 Task: Create new customer invoice with Date Opened: 03-May-23, Select Customer: Gabe's, Terms: Net 15. Make invoice entry for item-1 with Date: 03-May-23, Description: L'Oreal Paris Magic Skin Beautifier BB Cream 814 Medium, Income Account: Income:Sales, Quantity: 1, Unit Price: 10.79, Sales Tax: Y, Sales Tax Included: Y, Tax Table: Sales Tax. Post Invoice with Post Date: 03-May-23, Post to Accounts: Assets:Accounts Receivable. Pay / Process Payment with Transaction Date: 17-May-23, Amount: 10.79, Transfer Account: Checking Account. Go to 'Print Invoice'. Save a pdf copy of the invoice.
Action: Mouse moved to (140, 17)
Screenshot: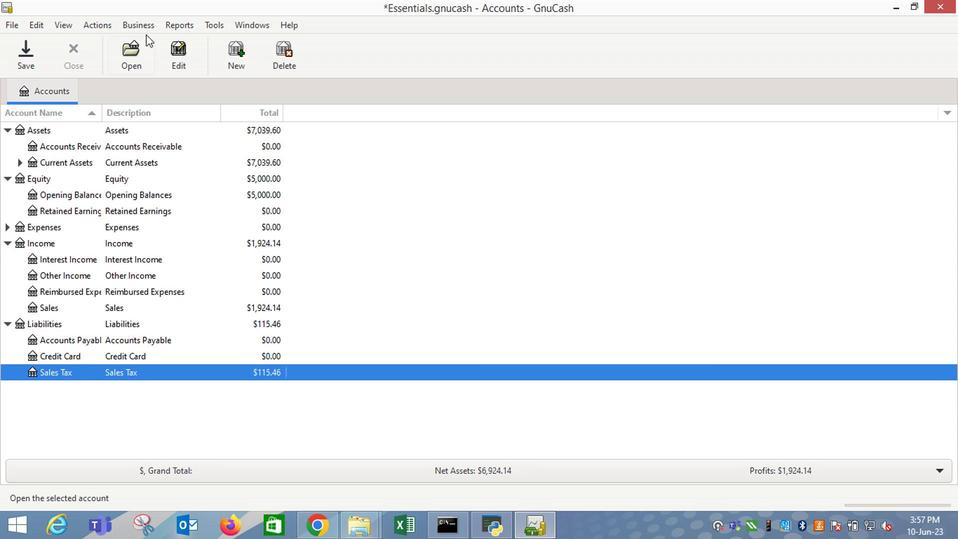 
Action: Mouse pressed left at (140, 17)
Screenshot: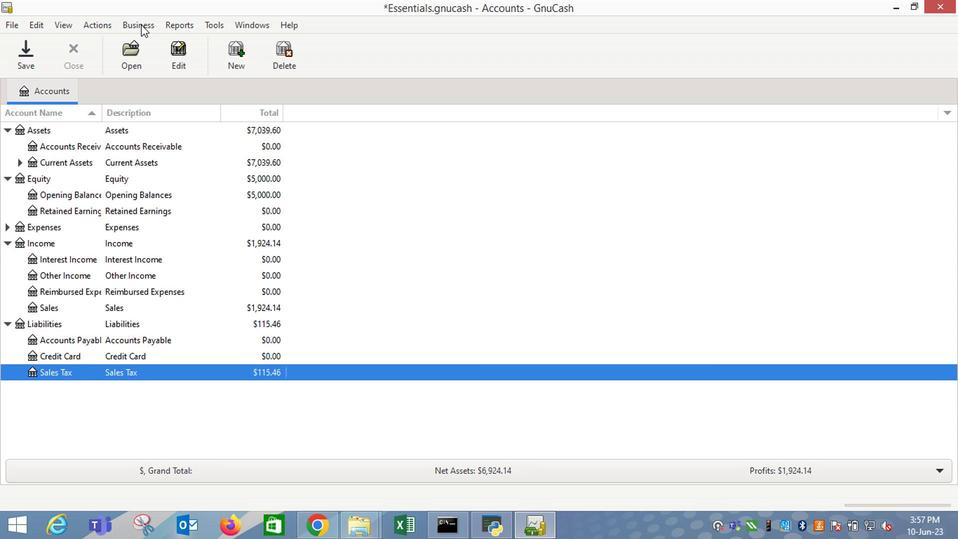 
Action: Mouse moved to (298, 91)
Screenshot: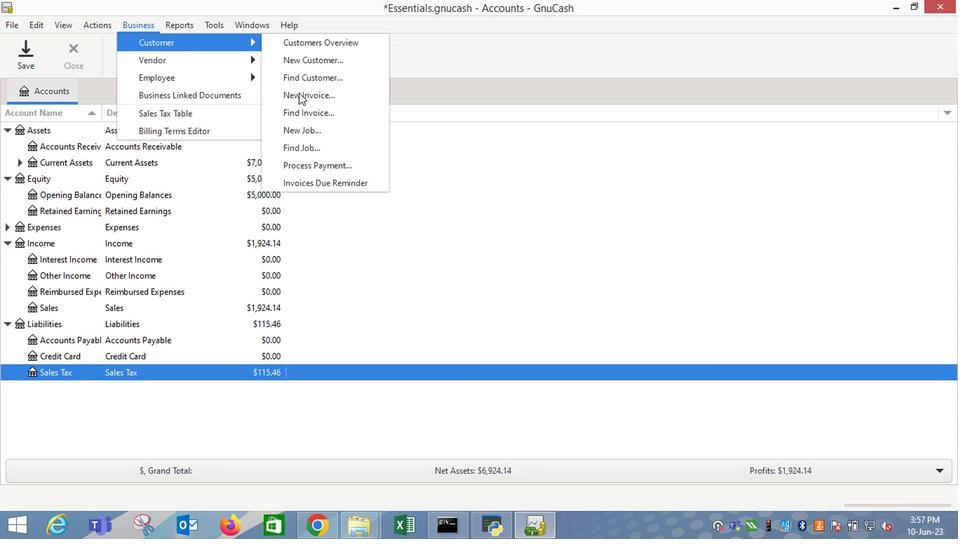 
Action: Mouse pressed left at (298, 91)
Screenshot: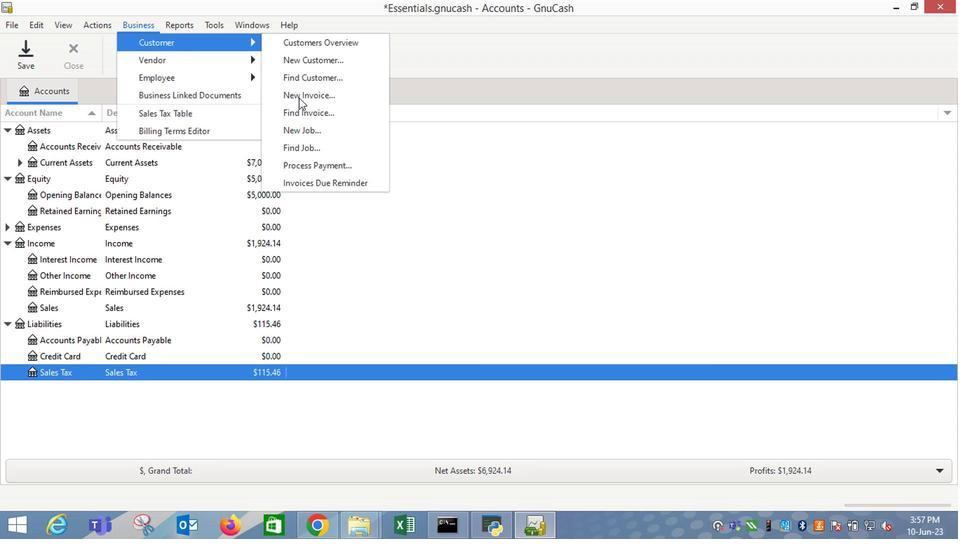 
Action: Mouse moved to (572, 210)
Screenshot: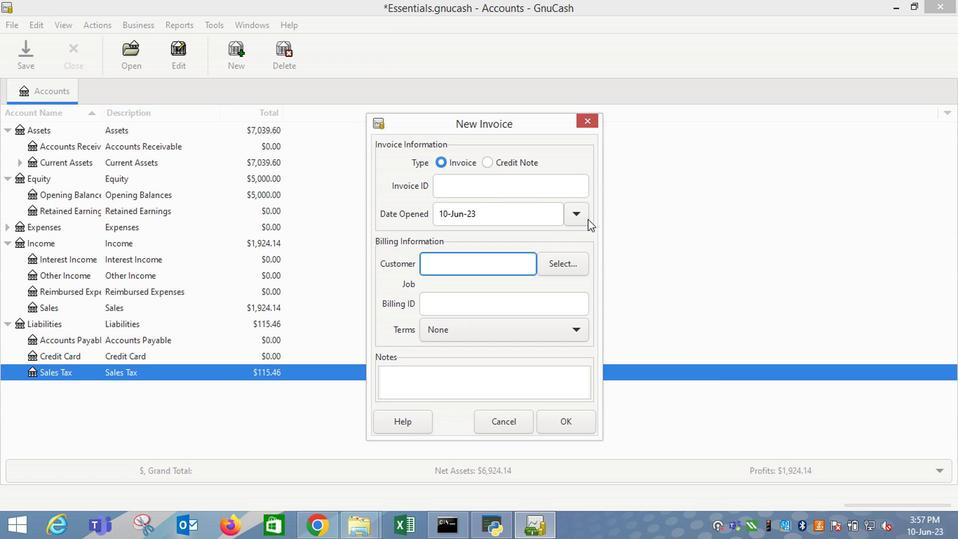 
Action: Mouse pressed left at (572, 210)
Screenshot: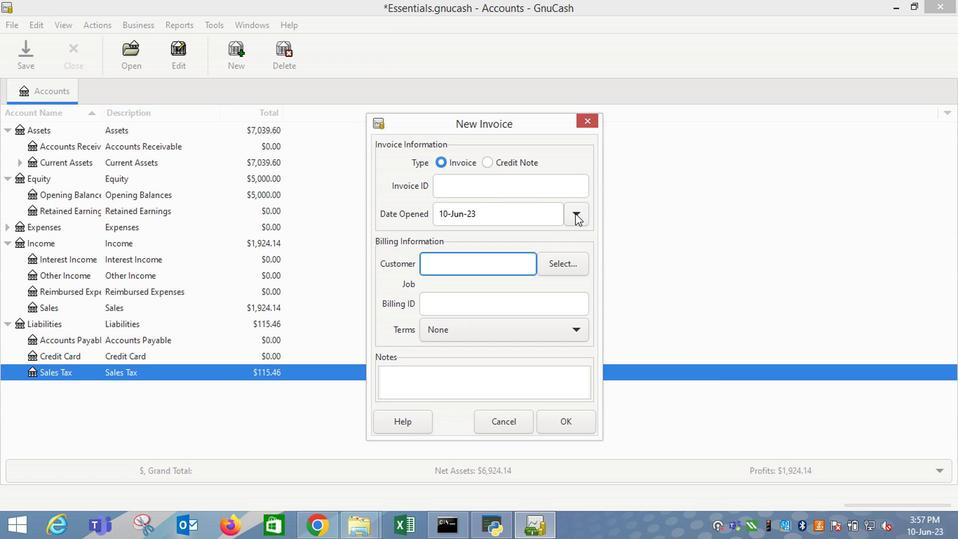 
Action: Mouse moved to (465, 232)
Screenshot: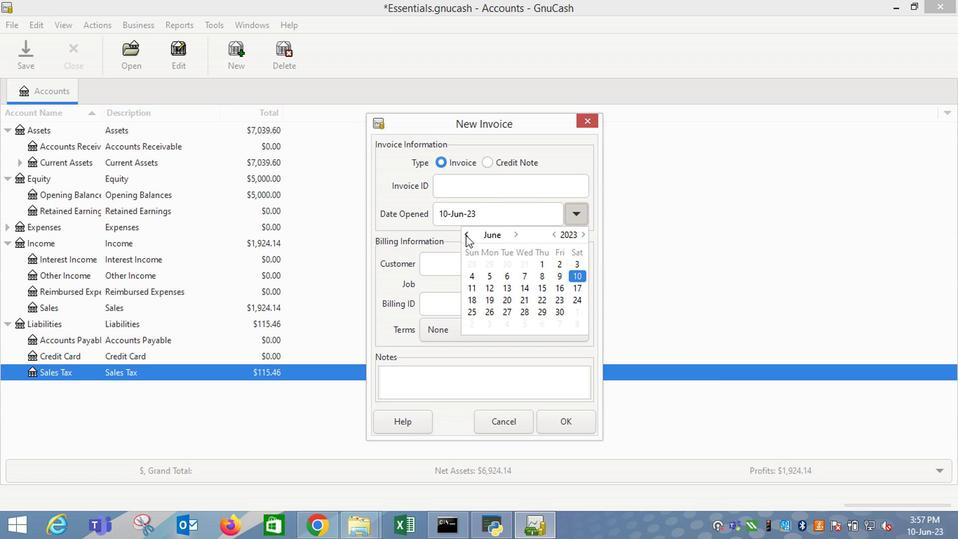 
Action: Mouse pressed left at (465, 232)
Screenshot: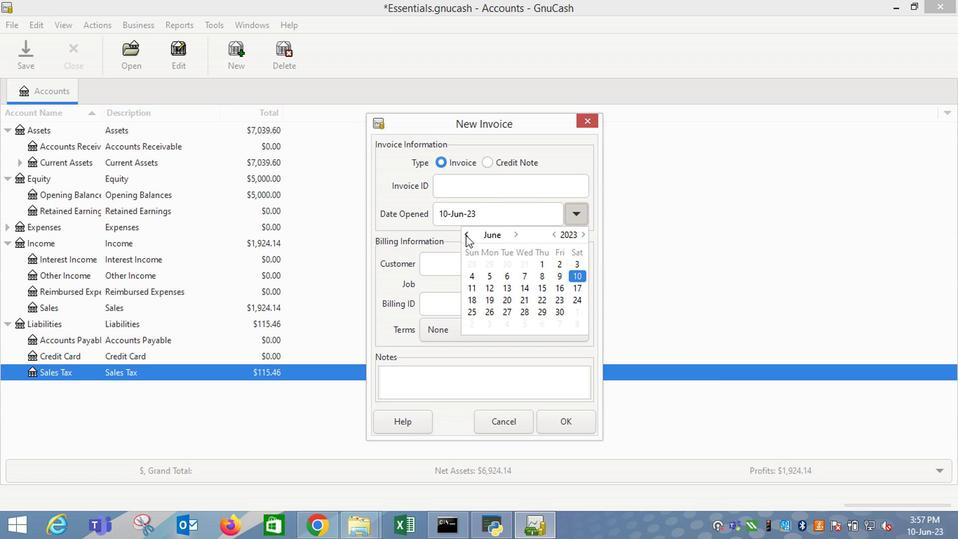 
Action: Mouse moved to (526, 261)
Screenshot: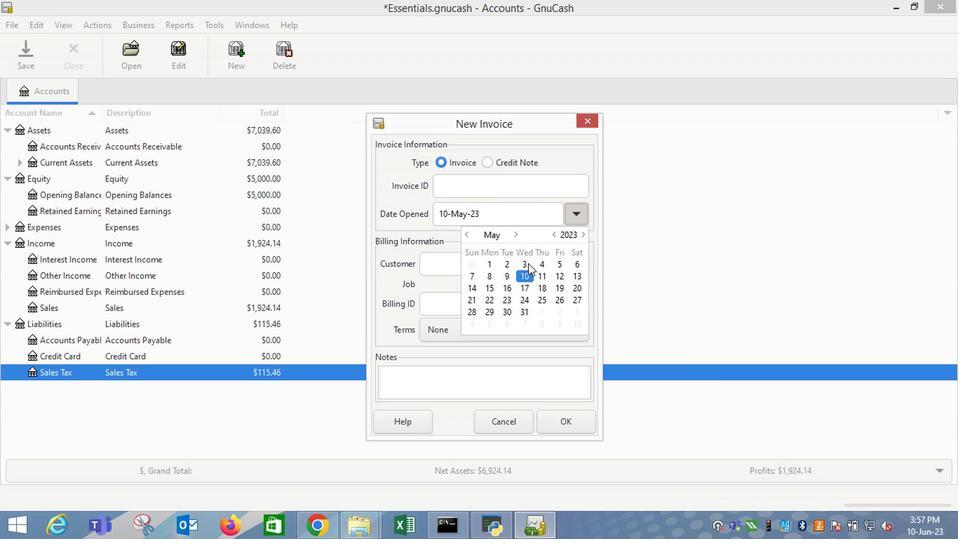 
Action: Mouse pressed left at (526, 261)
Screenshot: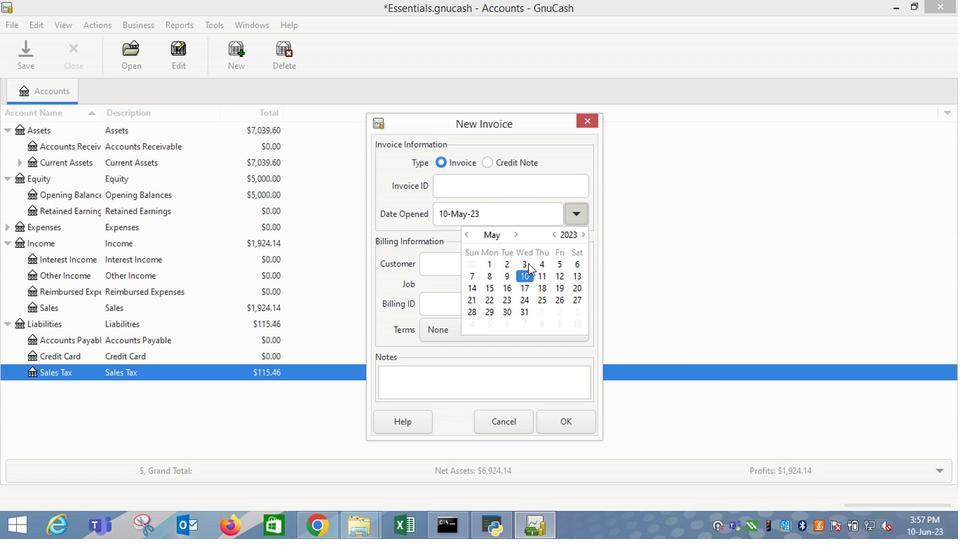 
Action: Mouse moved to (441, 263)
Screenshot: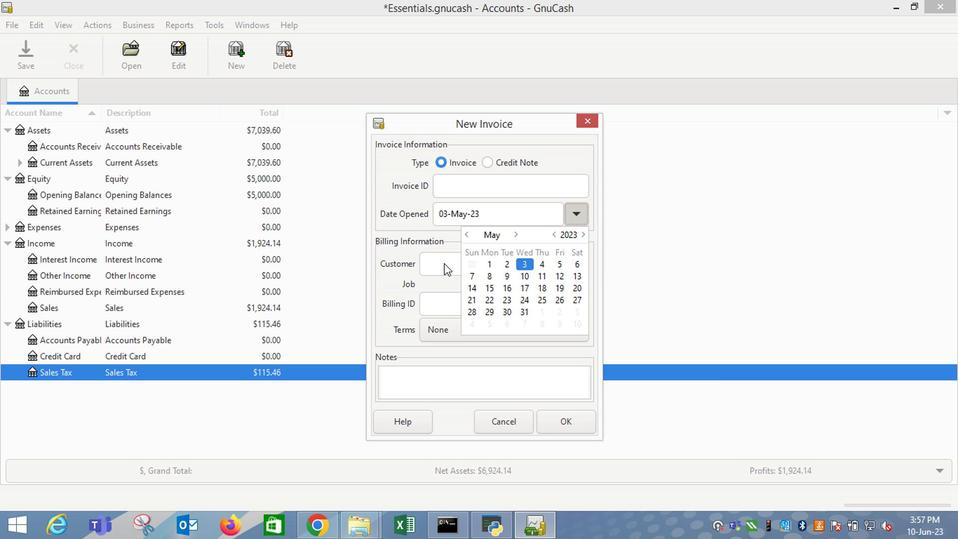 
Action: Mouse pressed left at (441, 263)
Screenshot: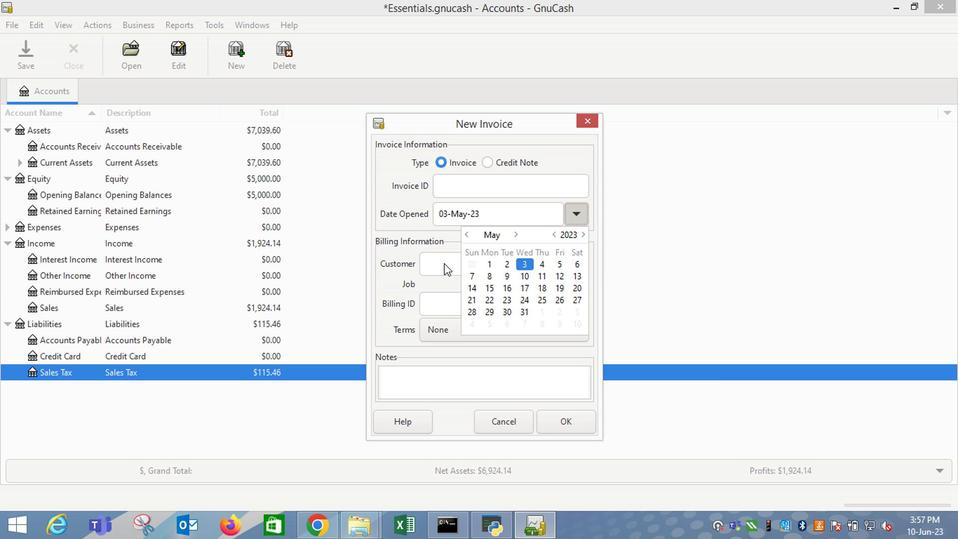 
Action: Mouse pressed left at (441, 263)
Screenshot: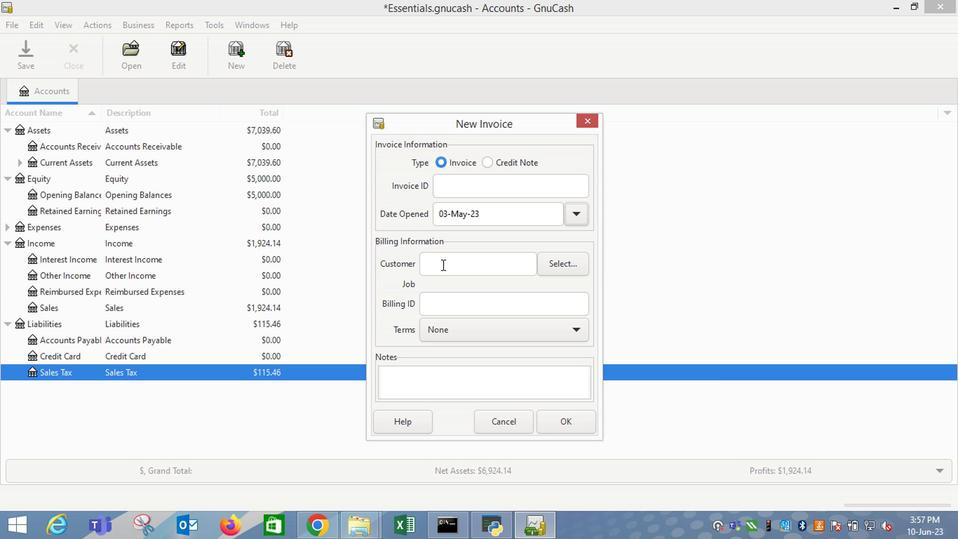 
Action: Key pressed <Key.shift_r>Gab
Screenshot: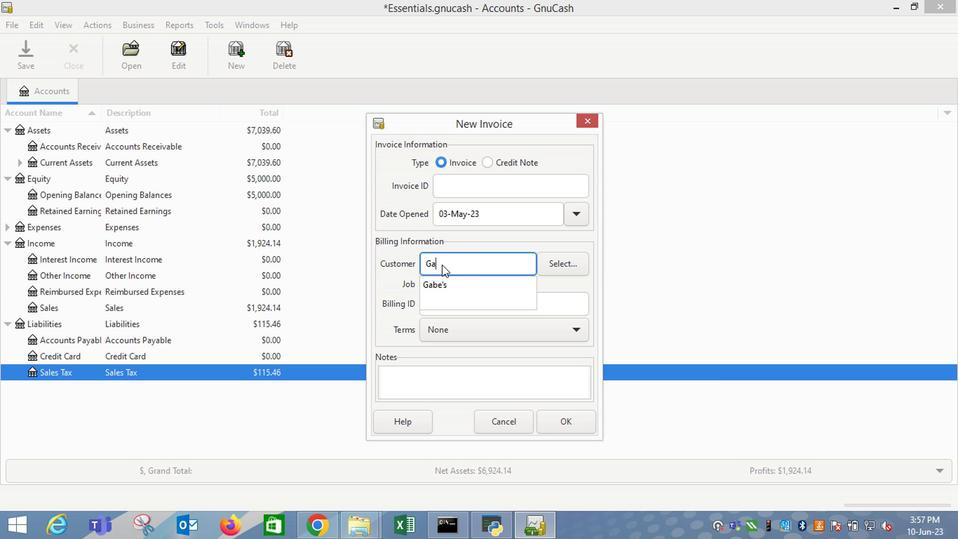 
Action: Mouse moved to (446, 290)
Screenshot: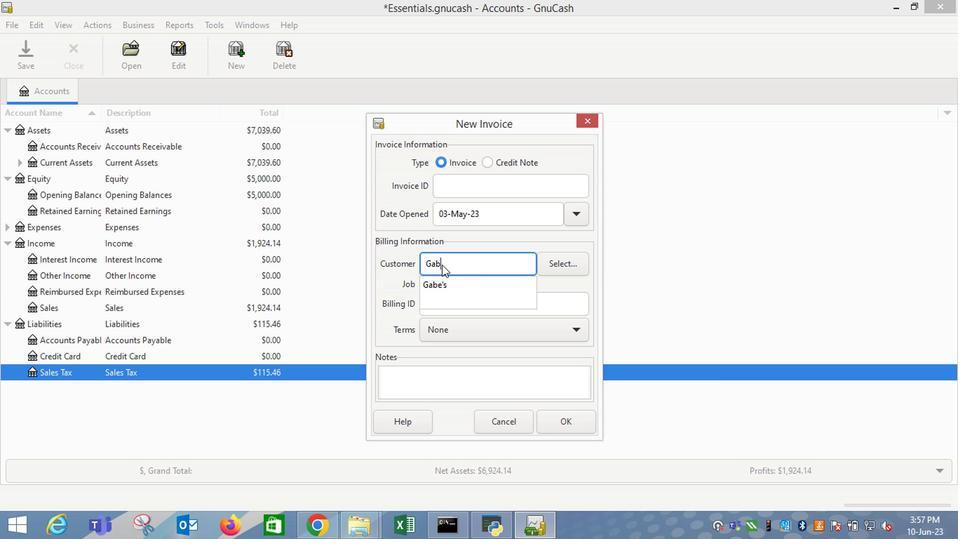 
Action: Mouse pressed left at (446, 290)
Screenshot: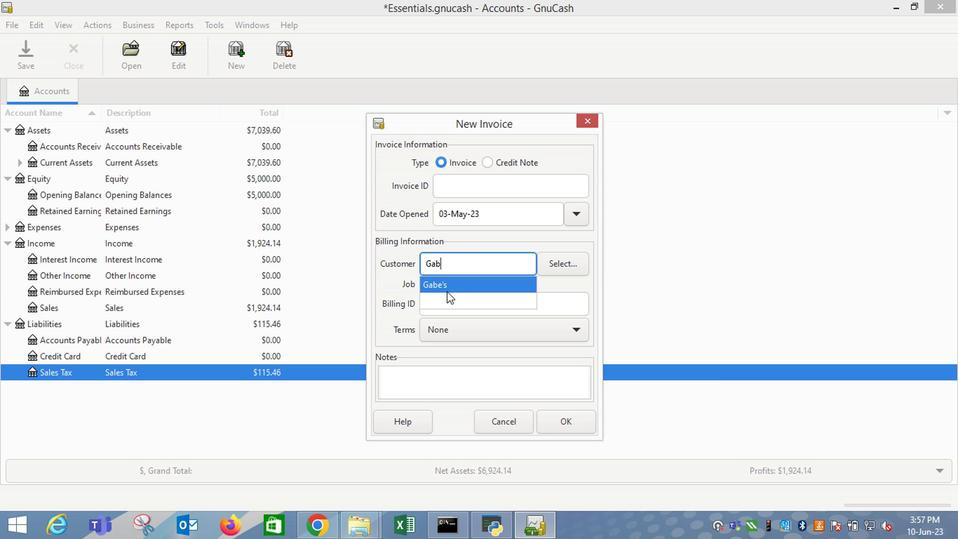 
Action: Mouse moved to (451, 334)
Screenshot: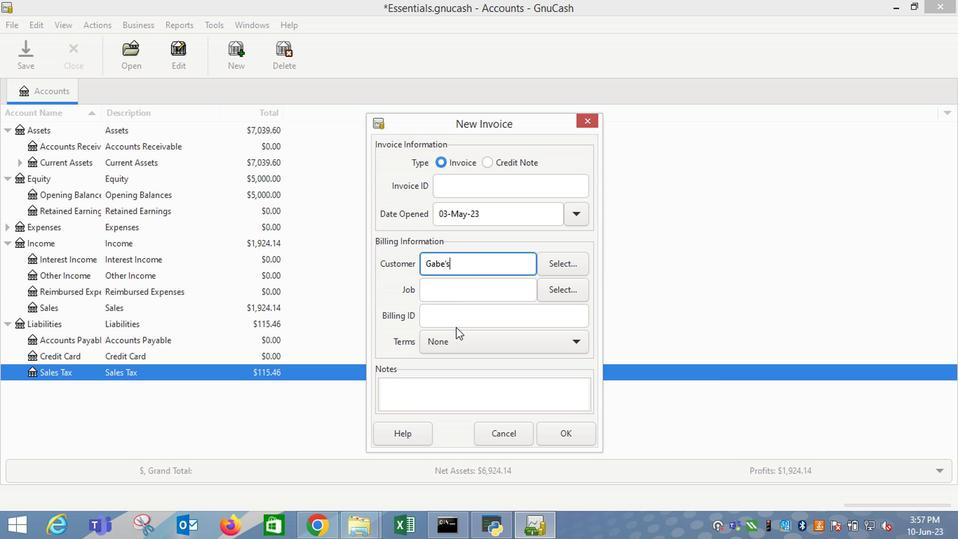 
Action: Mouse pressed left at (451, 334)
Screenshot: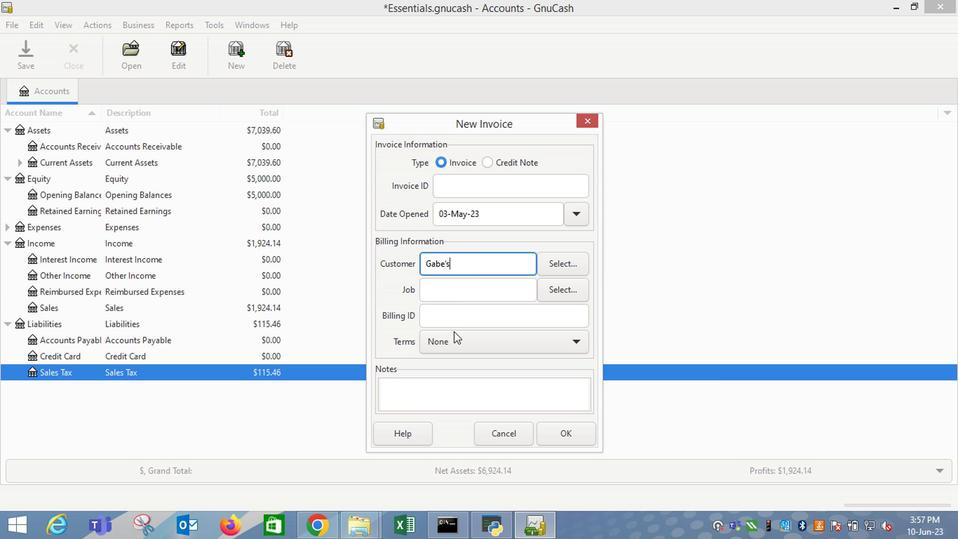 
Action: Mouse moved to (453, 369)
Screenshot: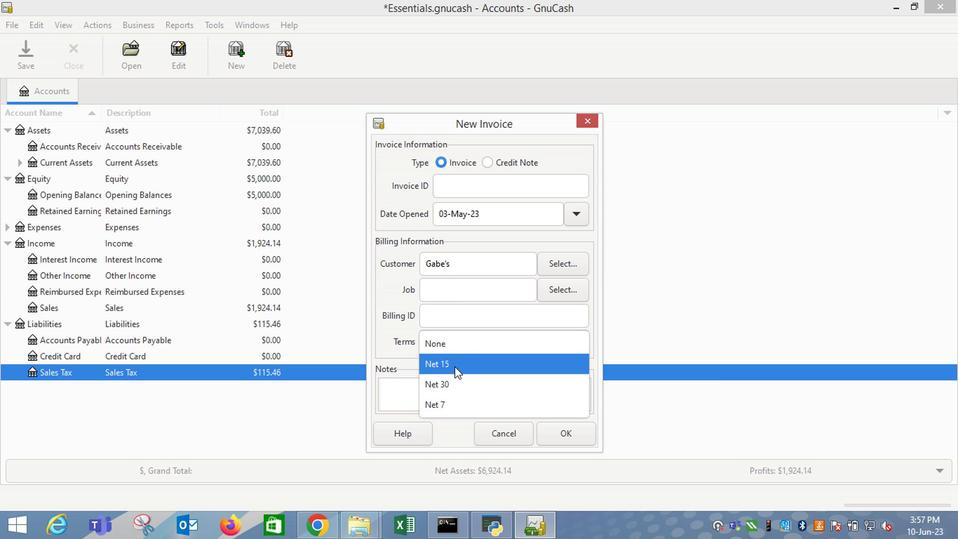 
Action: Mouse pressed left at (453, 369)
Screenshot: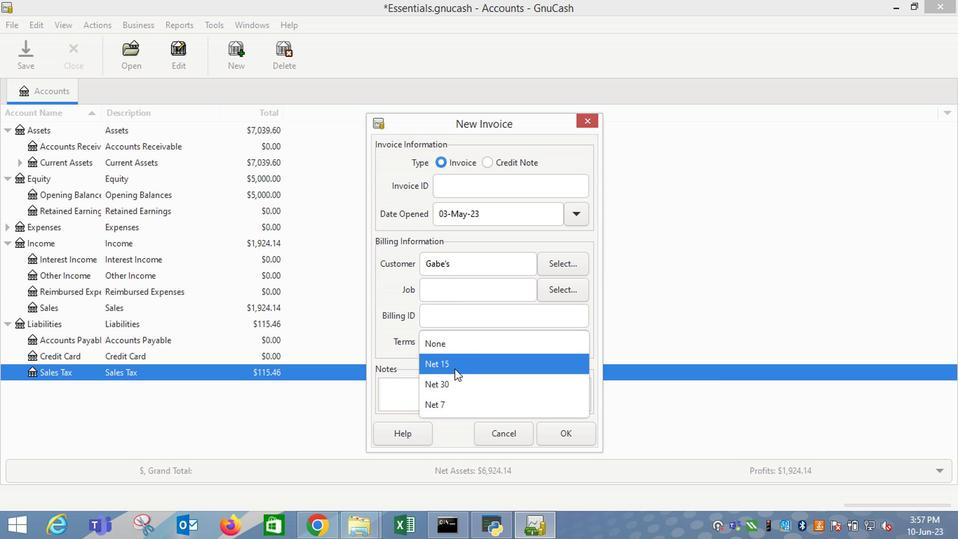 
Action: Mouse moved to (574, 441)
Screenshot: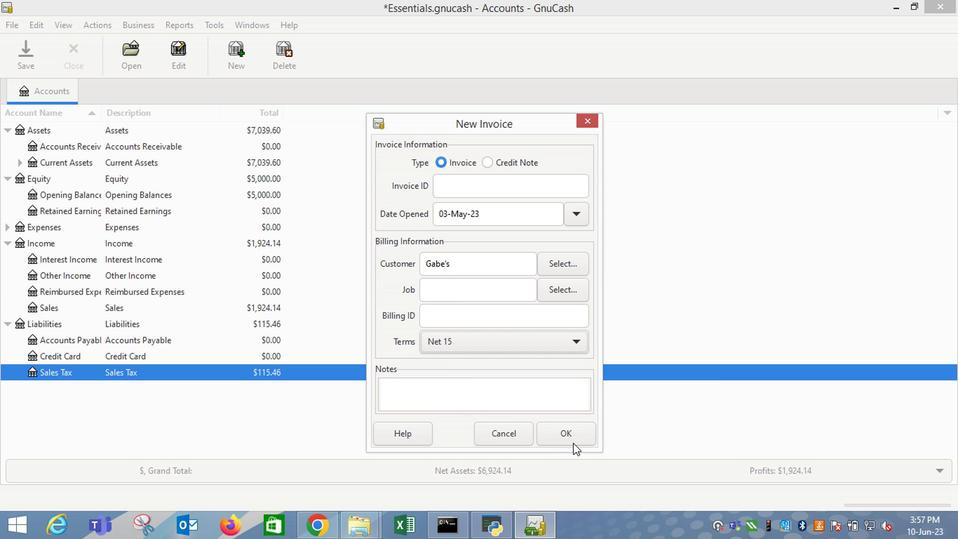 
Action: Mouse pressed left at (574, 441)
Screenshot: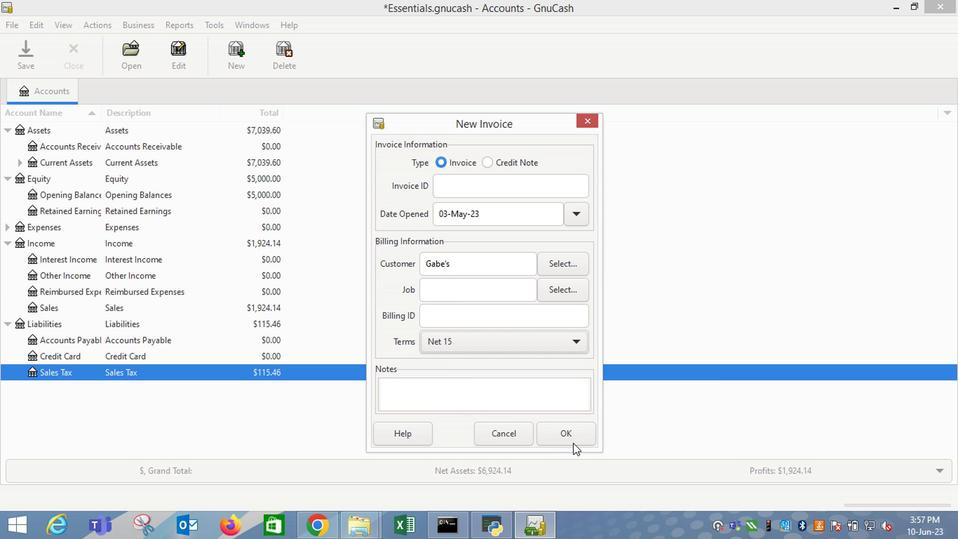
Action: Mouse moved to (66, 267)
Screenshot: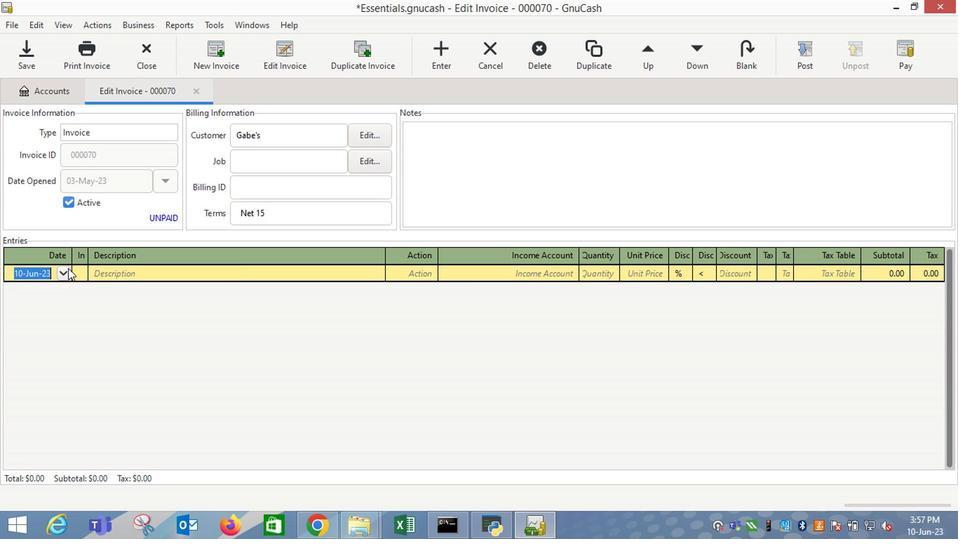 
Action: Mouse pressed left at (66, 267)
Screenshot: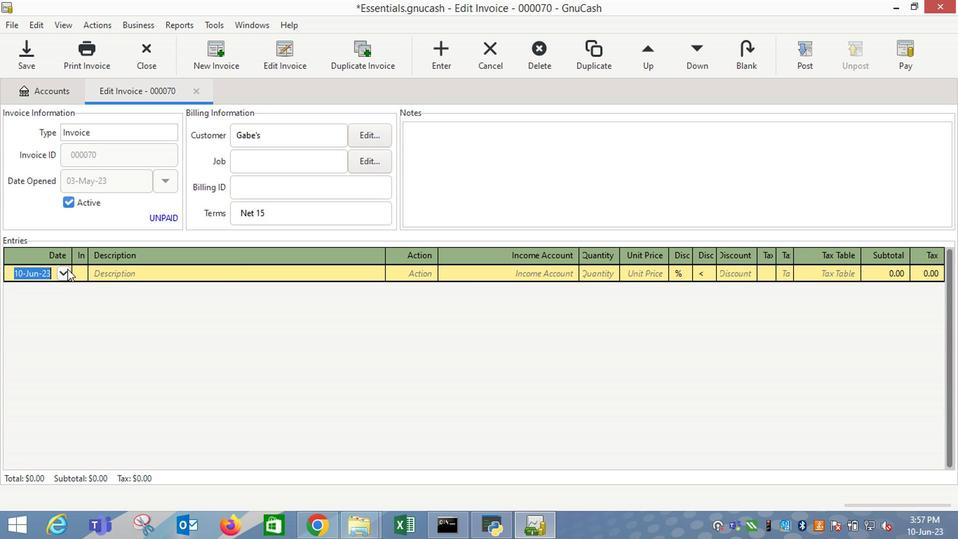 
Action: Mouse moved to (8, 290)
Screenshot: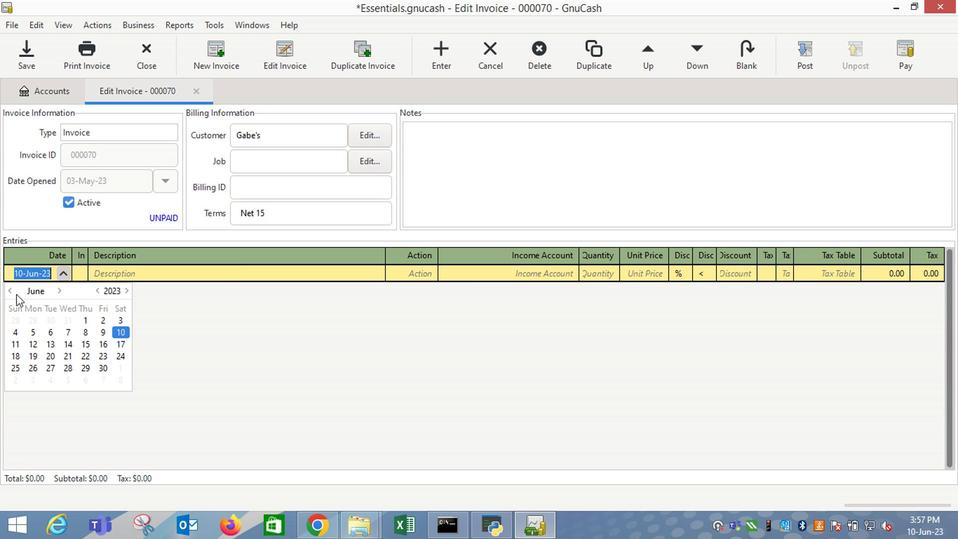 
Action: Mouse pressed left at (8, 290)
Screenshot: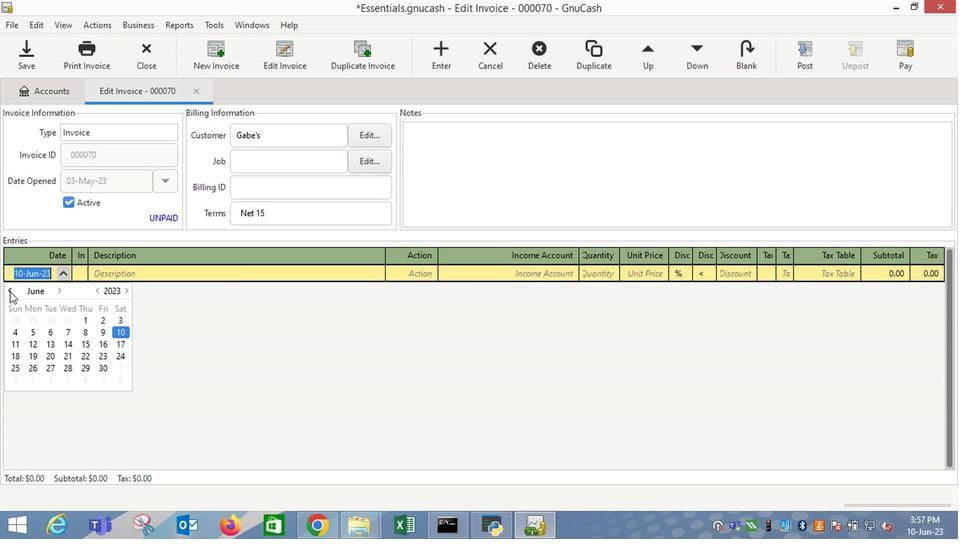 
Action: Mouse moved to (63, 317)
Screenshot: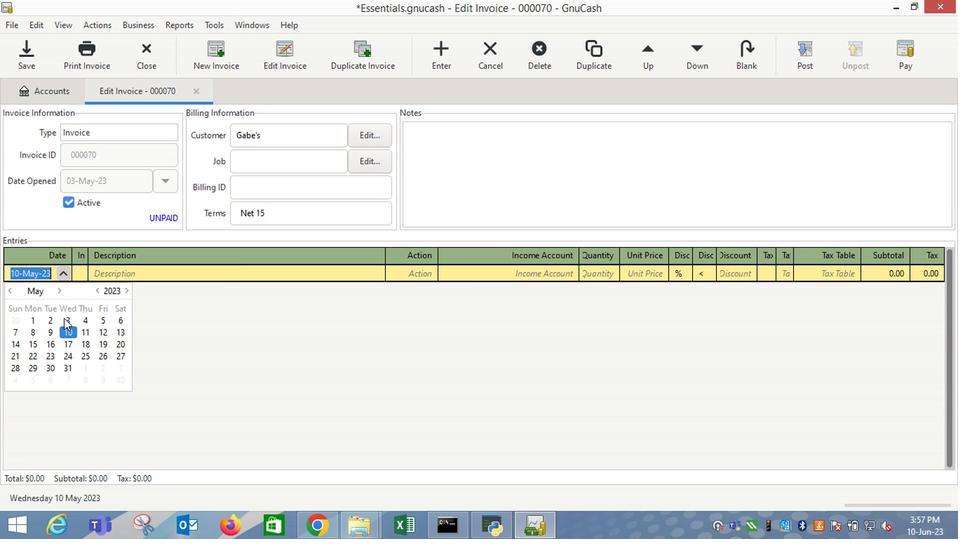 
Action: Mouse pressed left at (63, 317)
Screenshot: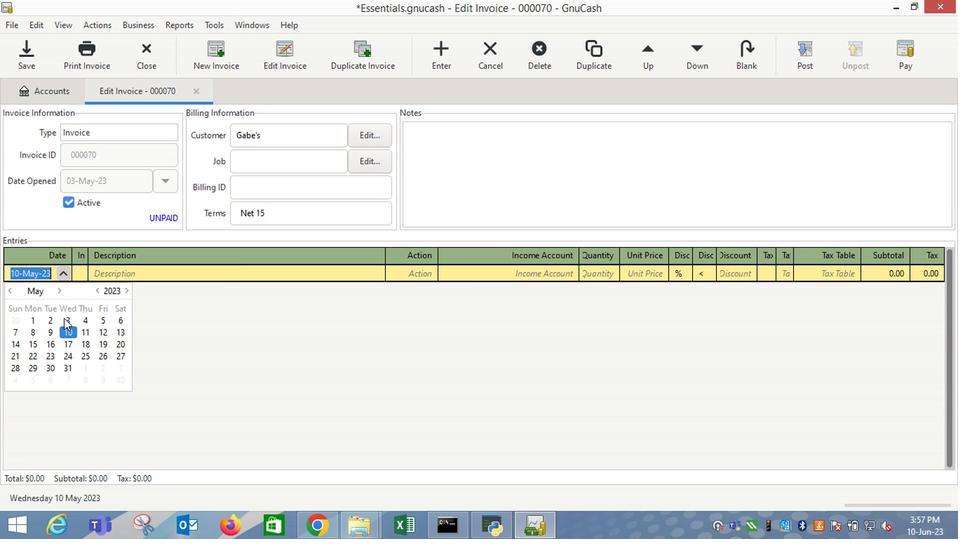 
Action: Key pressed <Key.tab><Key.shift_r>L'<Key.shift_r><Key.shift_r><Key.shift_r><Key.shift_r><Key.shift_r><Key.shift_r><Key.shift_r><Key.shift_r><Key.shift_r><Key.shift_r><Key.shift_r><Key.shift_r><Key.shift_r><Key.shift_r><Key.shift_r>Oreal<Key.space><Key.shift_r>PAris<Key.space><Key.shift_r>Magic<Key.space><Key.shift_r>Skin<Key.space><Key.shift_r>Beautifier<Key.space><Key.shift_r>BB<Key.space><Key.shift_r>Cream<Key.space>84<Key.backspace>14<Key.space><Key.shift_r>Medium<Key.tab><Key.tab>i<Key.down><Key.down><Key.down><Key.tab>1<Key.tab>10.79<Key.tab>
Screenshot: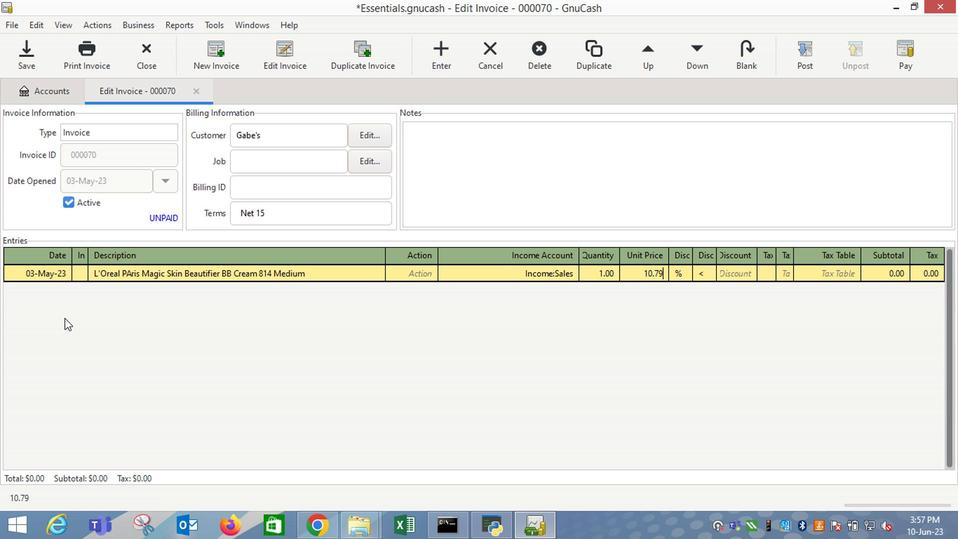 
Action: Mouse moved to (763, 274)
Screenshot: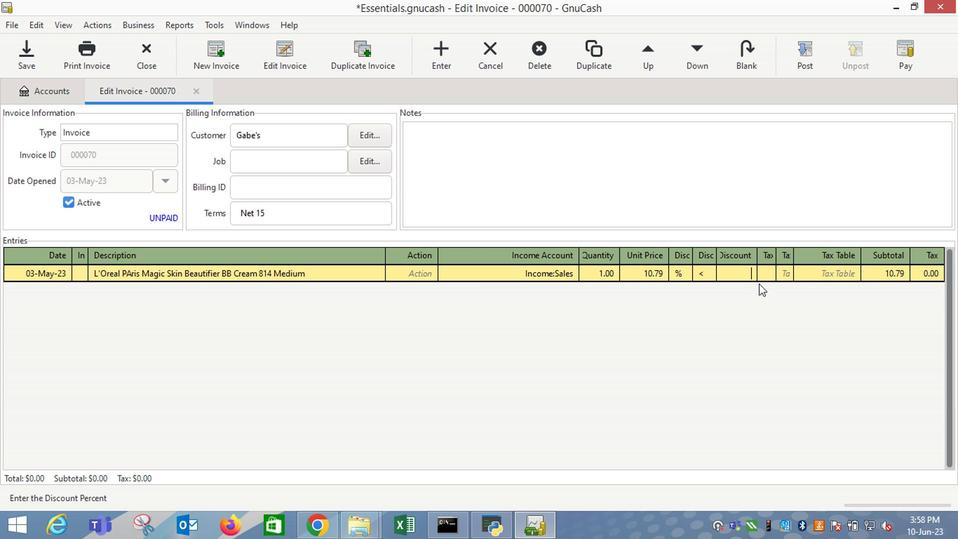 
Action: Mouse pressed left at (763, 274)
Screenshot: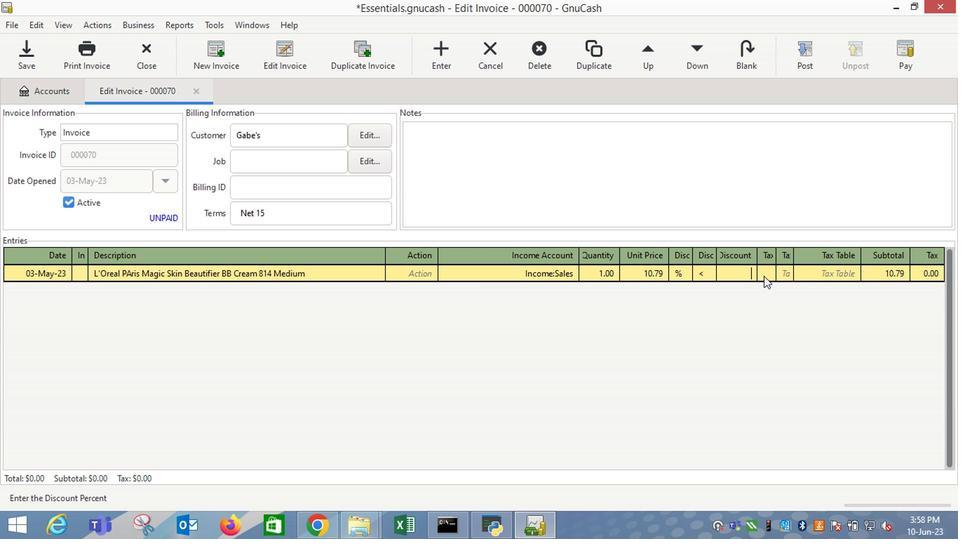 
Action: Mouse moved to (780, 273)
Screenshot: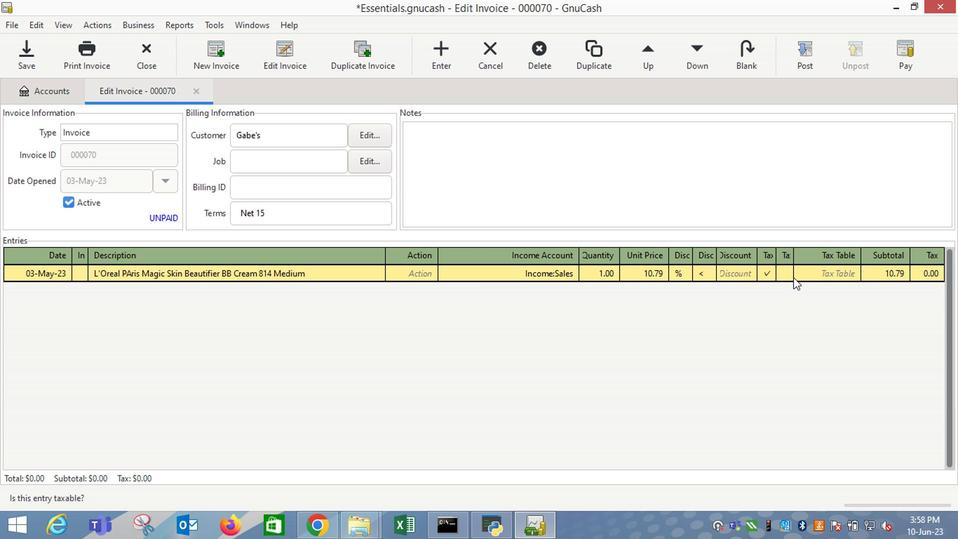 
Action: Mouse pressed left at (780, 273)
Screenshot: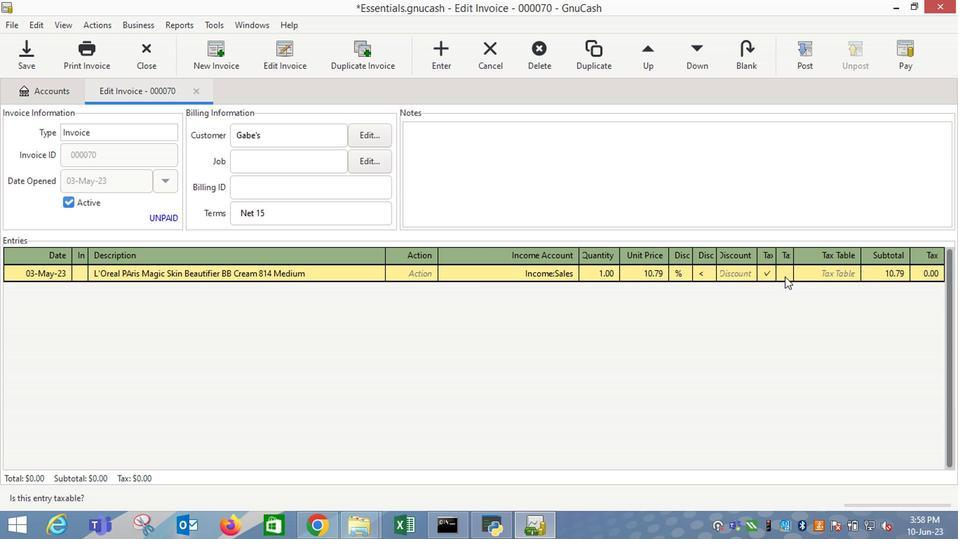 
Action: Mouse moved to (810, 266)
Screenshot: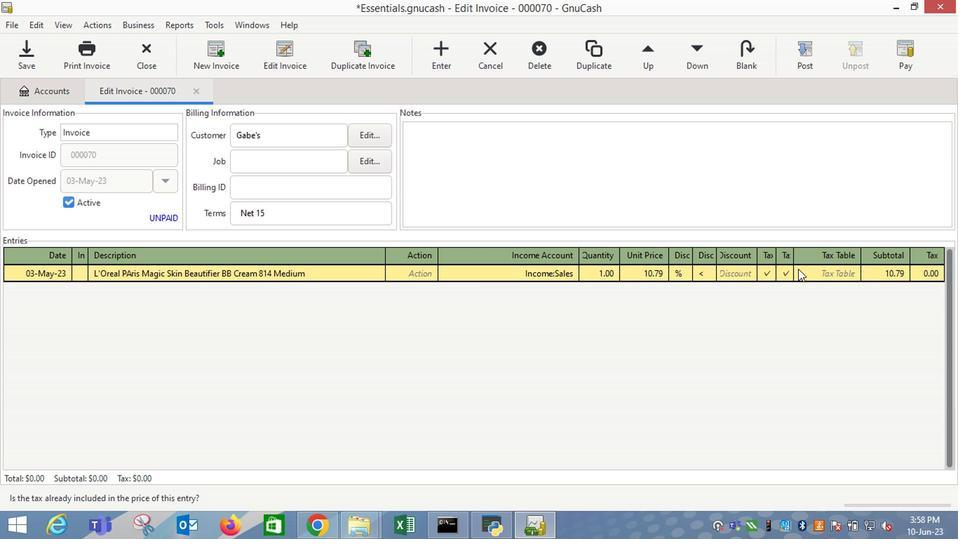 
Action: Mouse pressed left at (810, 266)
Screenshot: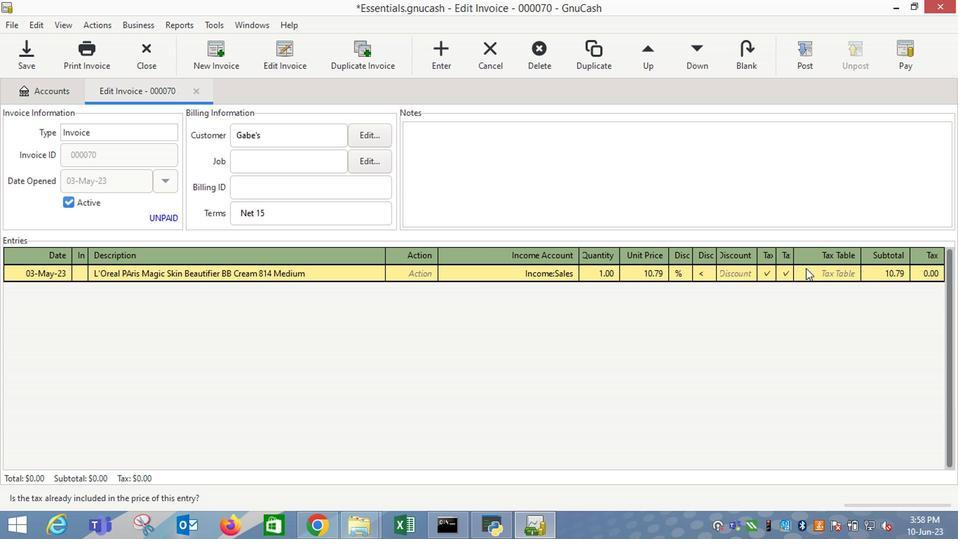 
Action: Mouse moved to (851, 271)
Screenshot: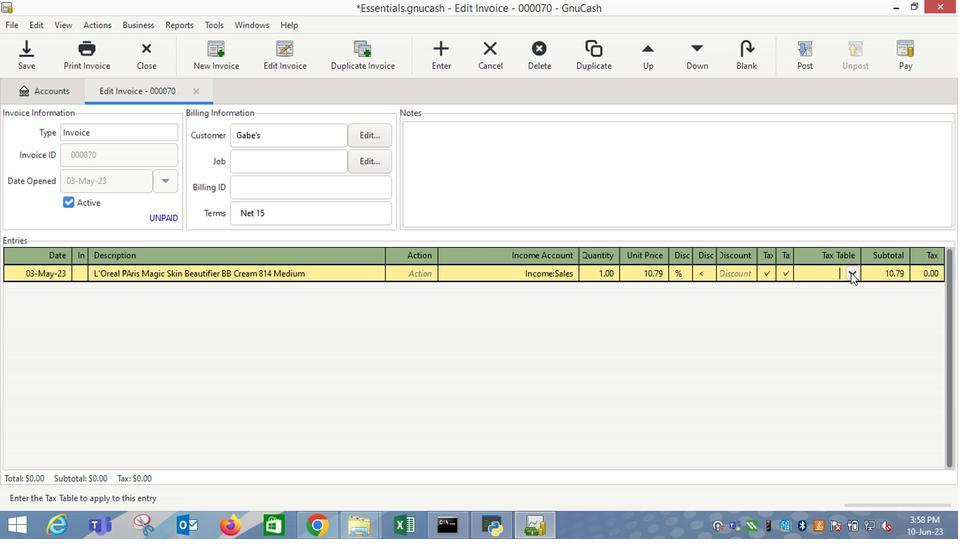
Action: Mouse pressed left at (851, 271)
Screenshot: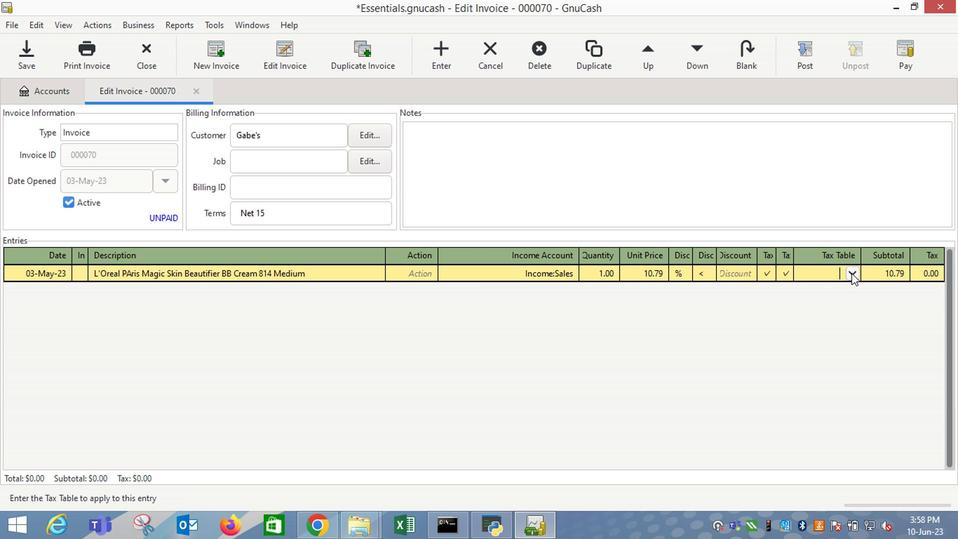 
Action: Mouse moved to (821, 287)
Screenshot: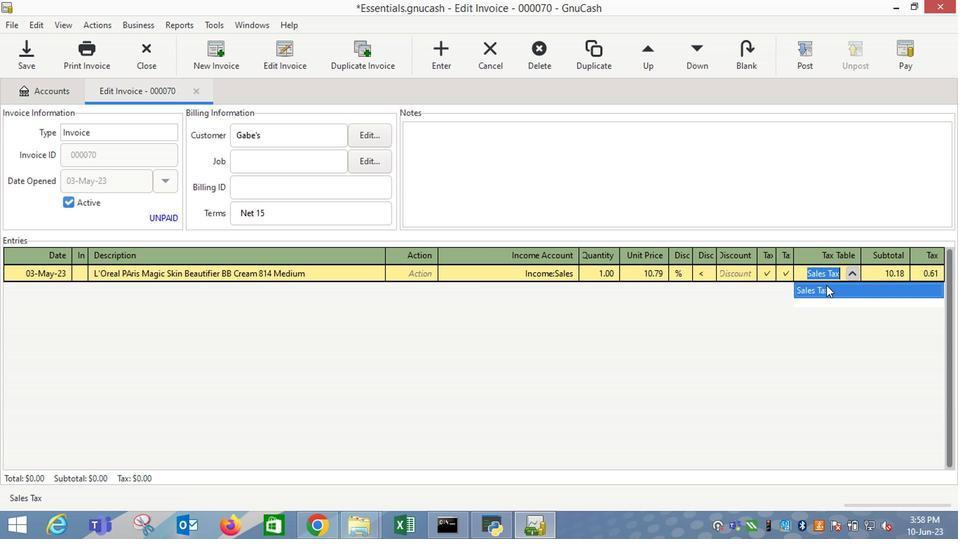 
Action: Mouse pressed left at (821, 287)
Screenshot: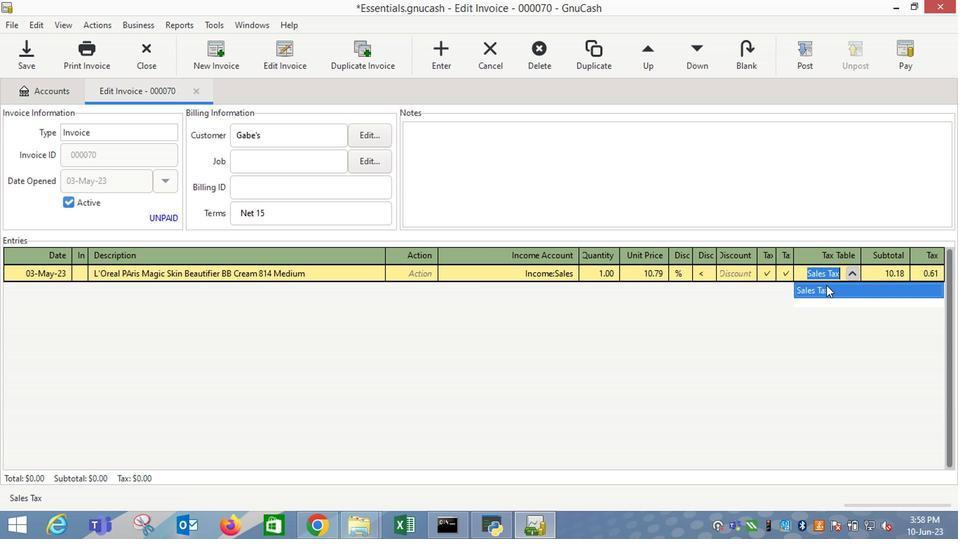 
Action: Mouse moved to (819, 288)
Screenshot: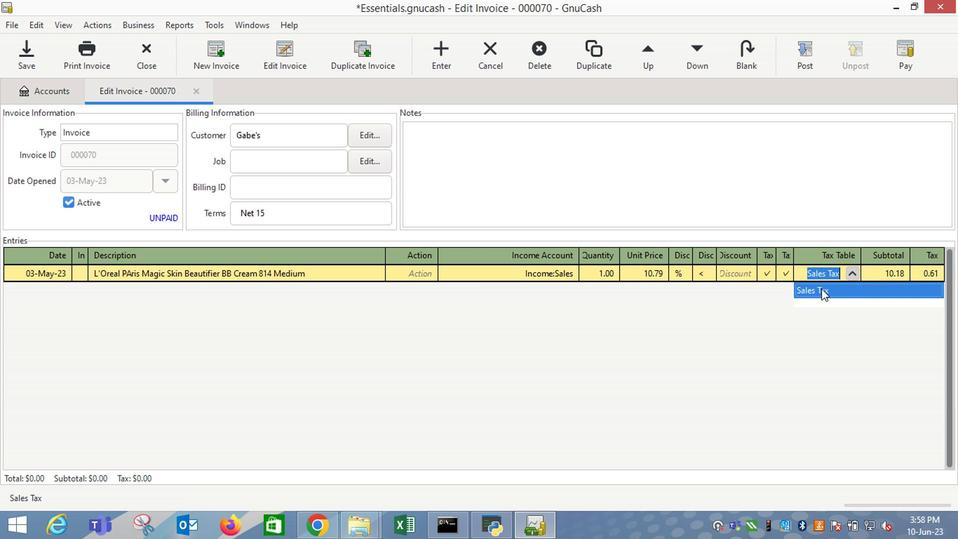 
Action: Key pressed <Key.enter>
Screenshot: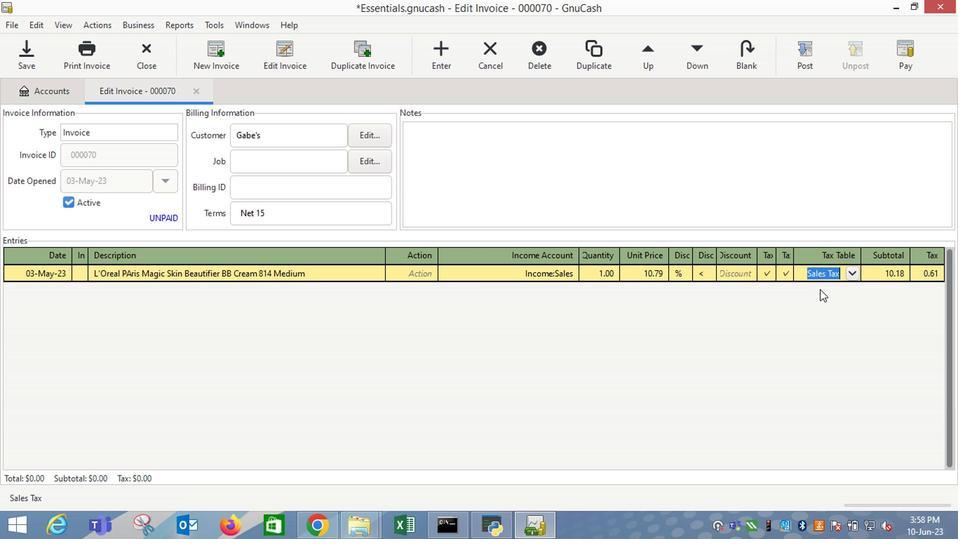
Action: Mouse moved to (816, 55)
Screenshot: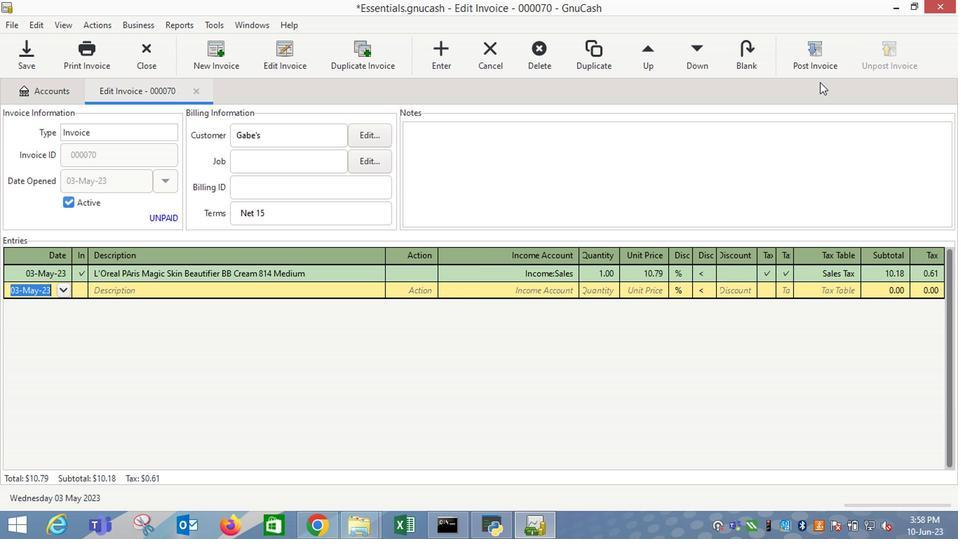 
Action: Mouse pressed left at (816, 55)
Screenshot: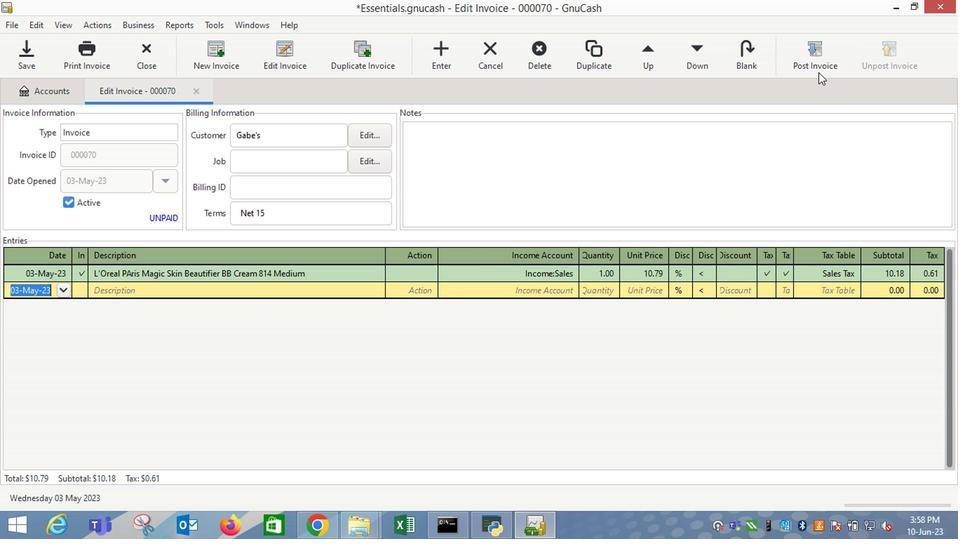
Action: Mouse moved to (598, 233)
Screenshot: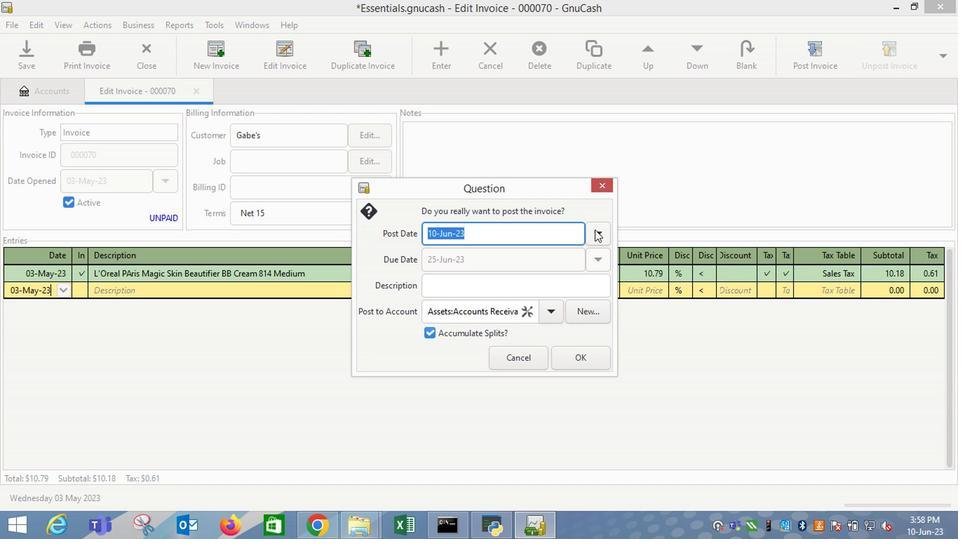 
Action: Mouse pressed left at (598, 233)
Screenshot: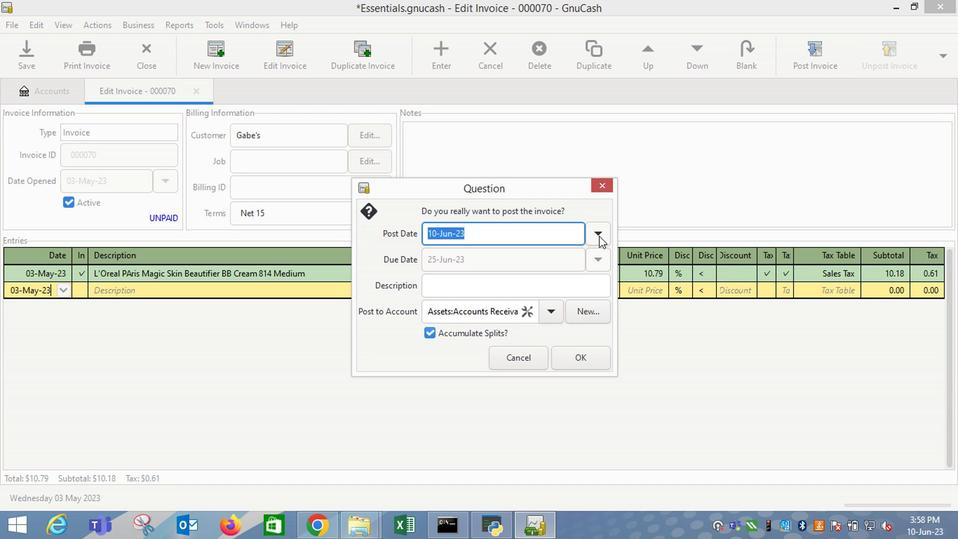 
Action: Mouse moved to (487, 253)
Screenshot: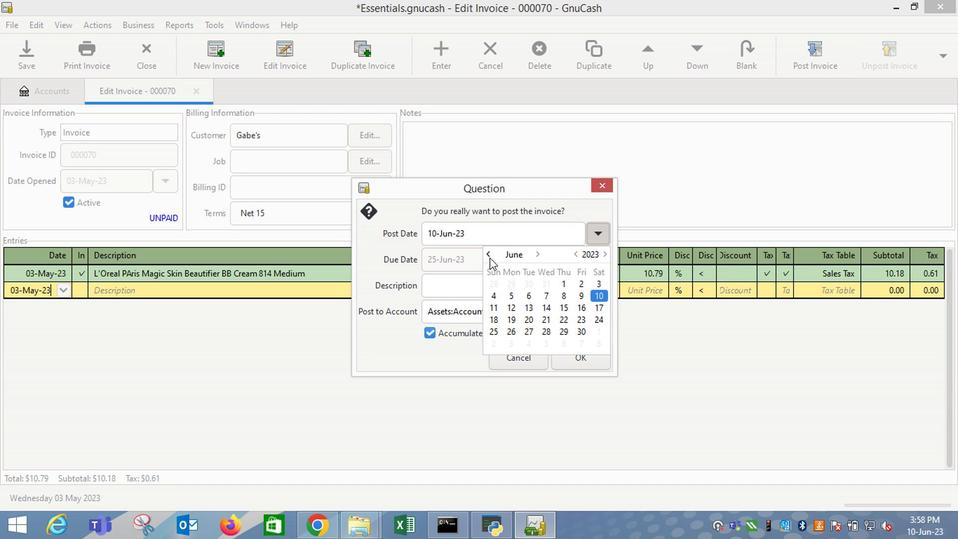 
Action: Mouse pressed left at (487, 253)
Screenshot: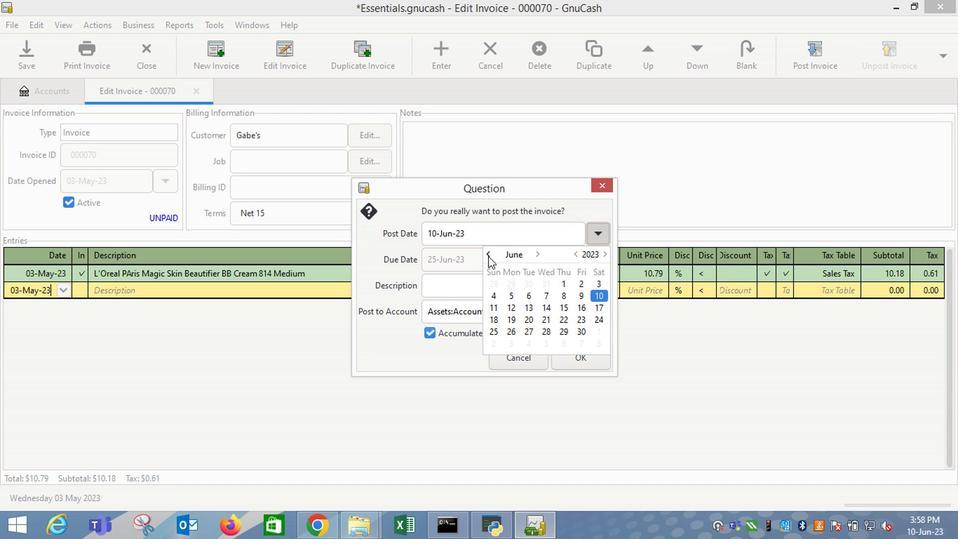 
Action: Mouse moved to (549, 284)
Screenshot: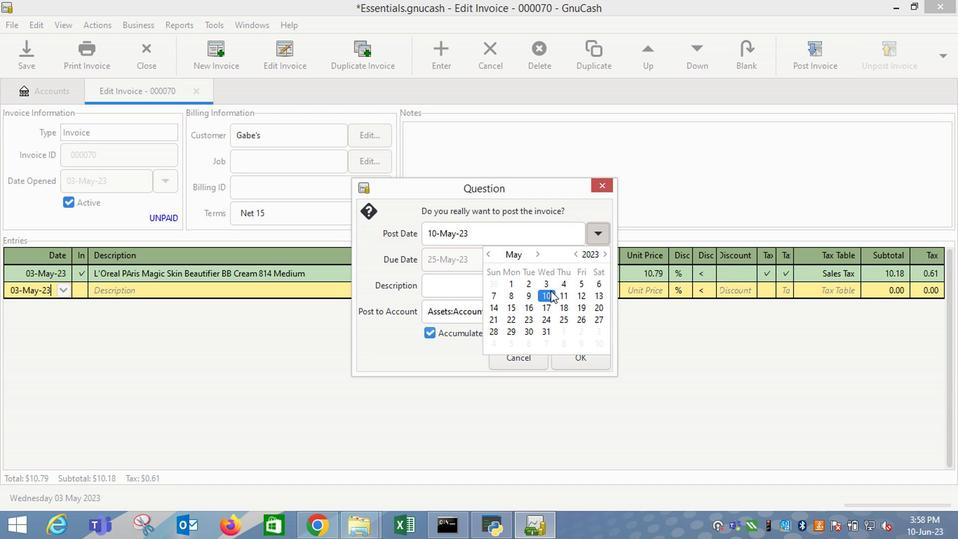 
Action: Mouse pressed left at (549, 284)
Screenshot: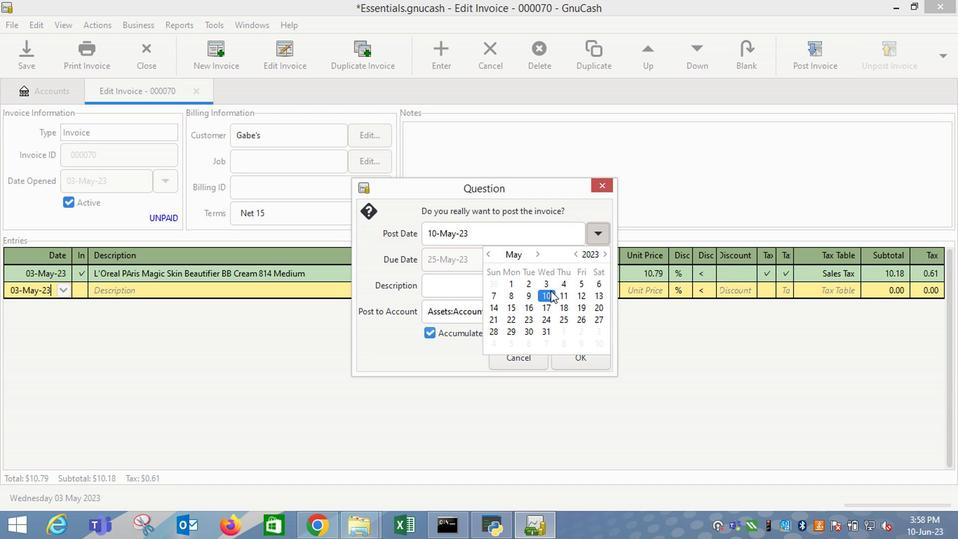 
Action: Mouse moved to (471, 282)
Screenshot: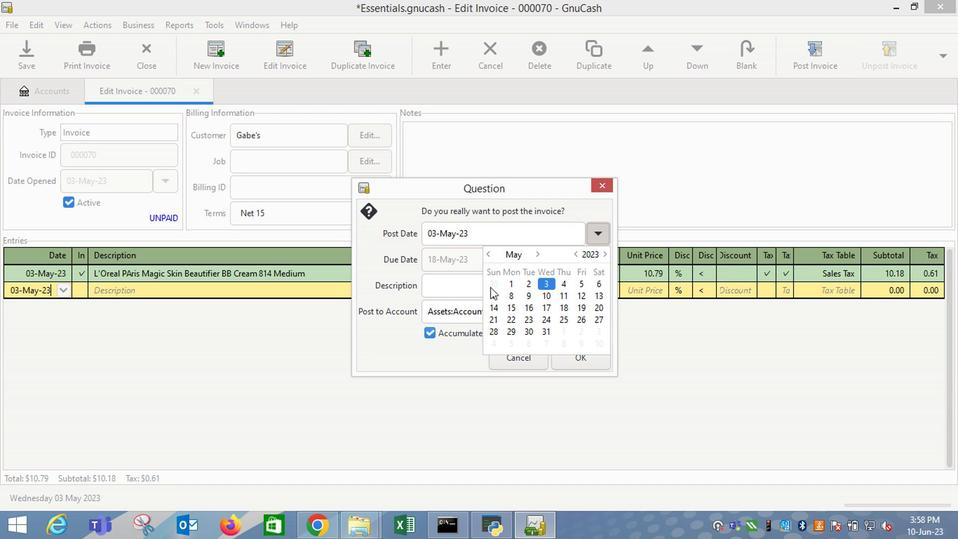 
Action: Mouse pressed left at (471, 282)
Screenshot: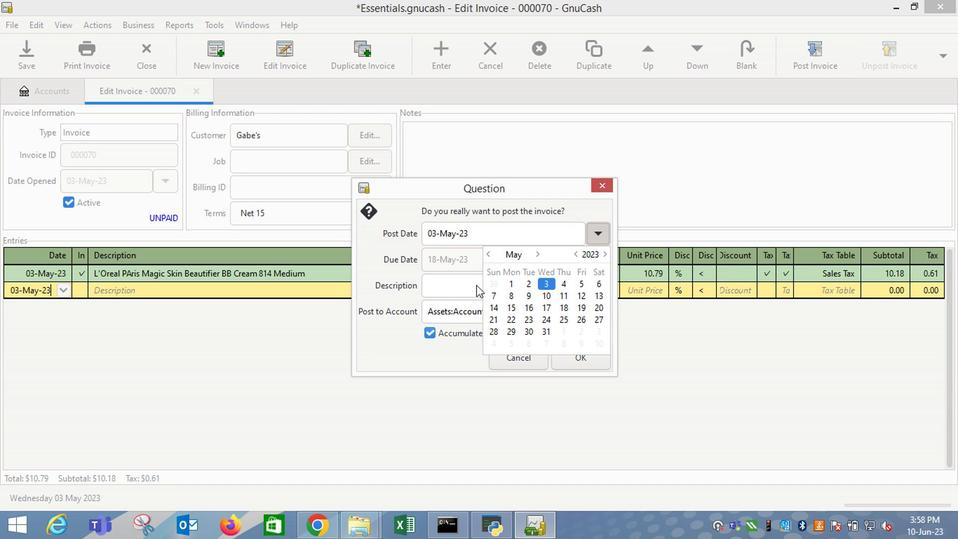 
Action: Mouse moved to (588, 359)
Screenshot: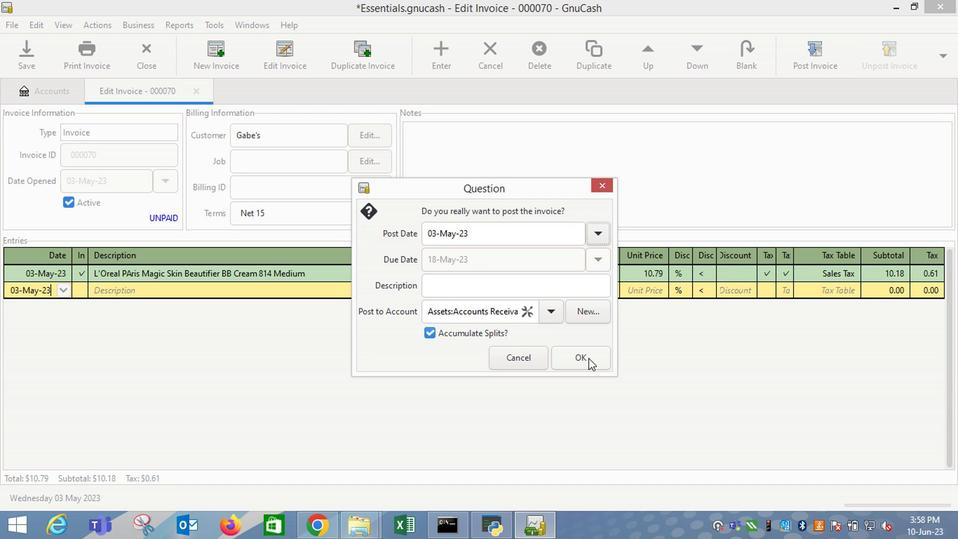 
Action: Mouse pressed left at (588, 359)
Screenshot: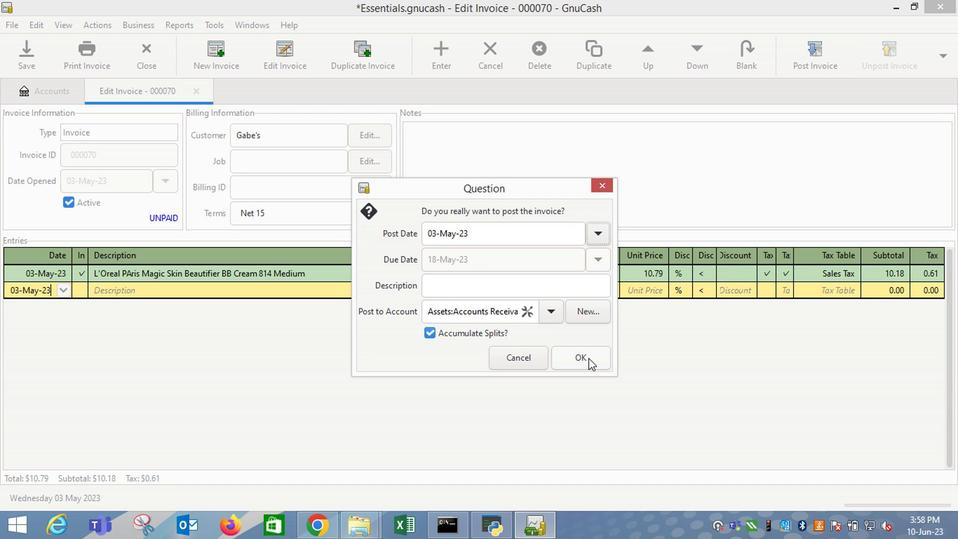 
Action: Mouse moved to (903, 51)
Screenshot: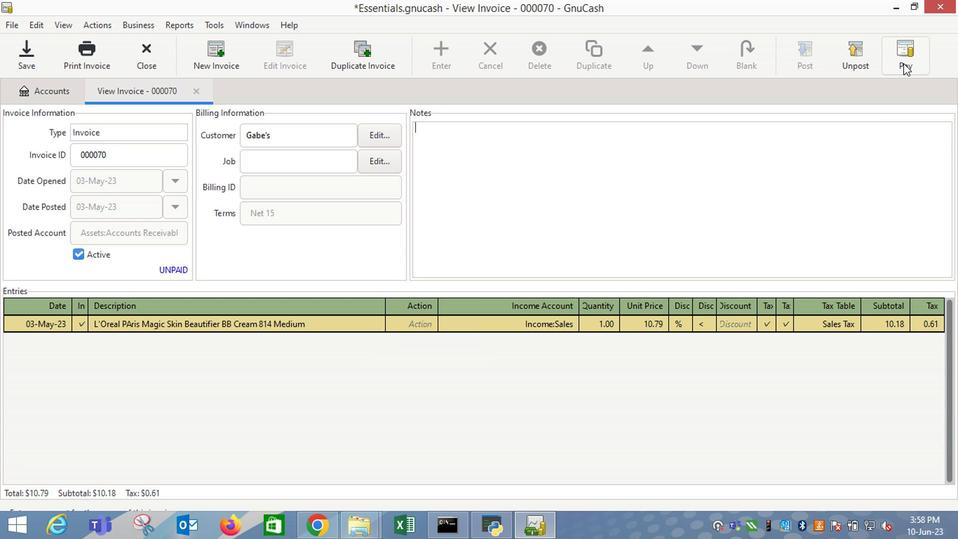 
Action: Mouse pressed left at (903, 51)
Screenshot: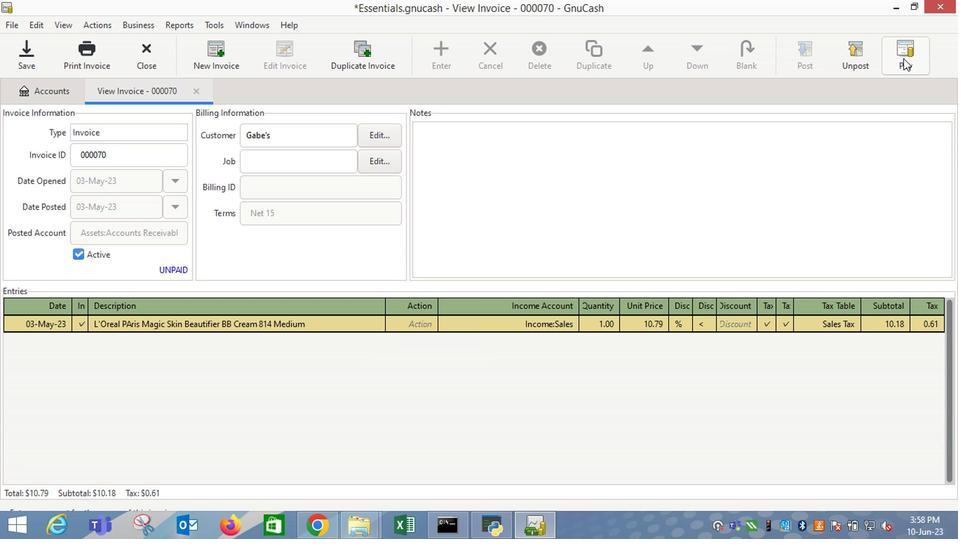 
Action: Mouse moved to (426, 277)
Screenshot: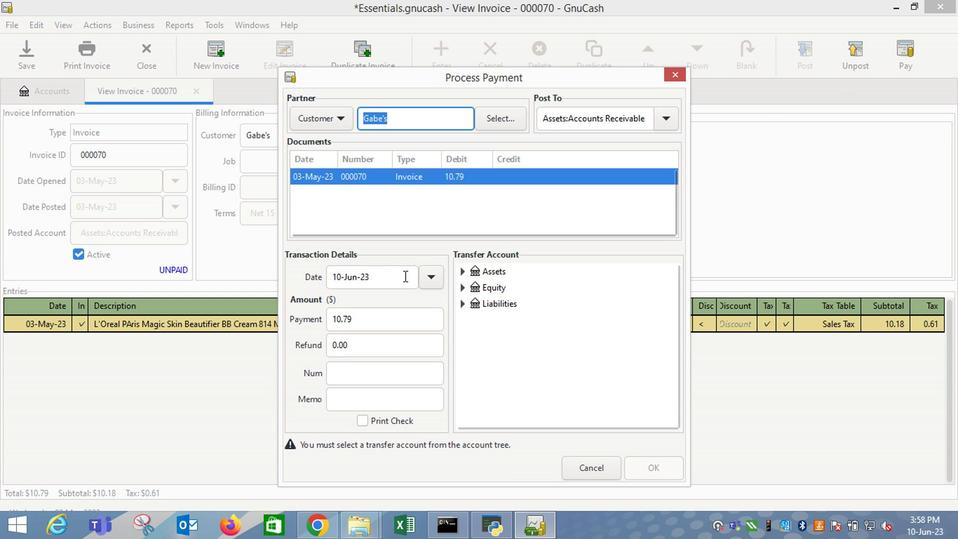 
Action: Mouse pressed left at (426, 277)
Screenshot: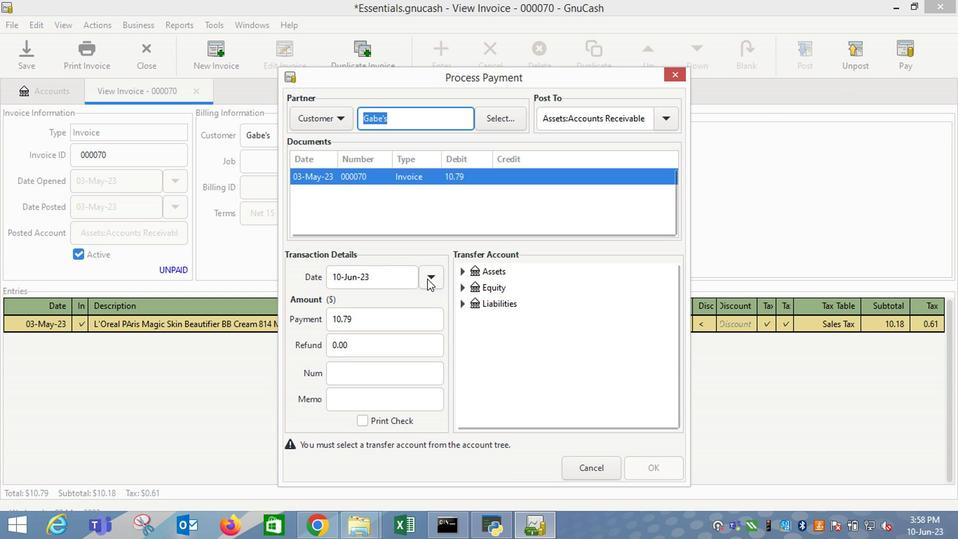
Action: Mouse moved to (323, 301)
Screenshot: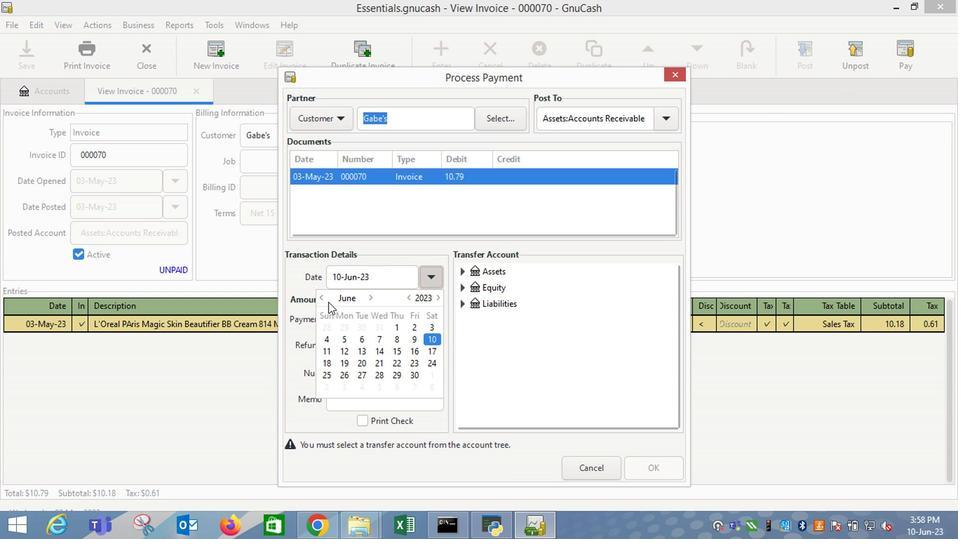 
Action: Mouse pressed left at (323, 301)
Screenshot: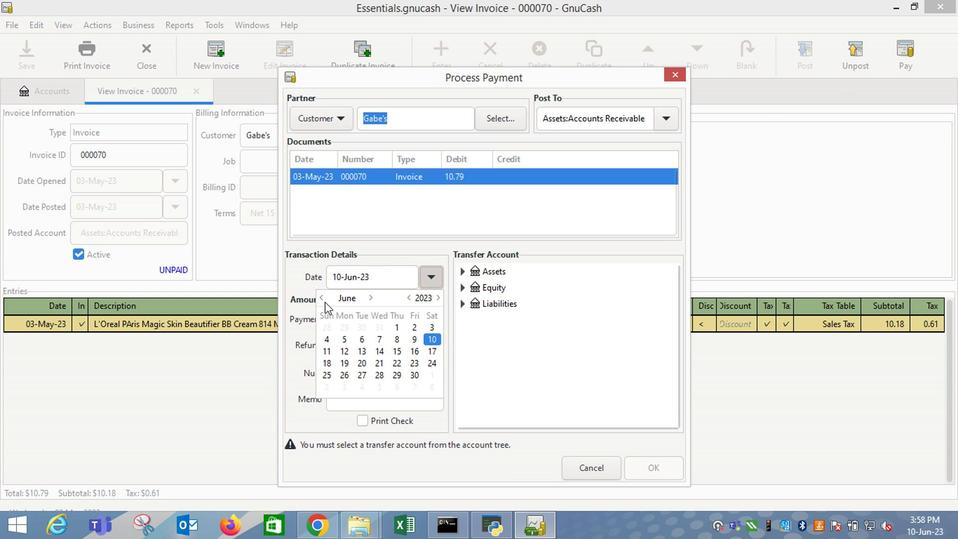
Action: Mouse moved to (427, 274)
Screenshot: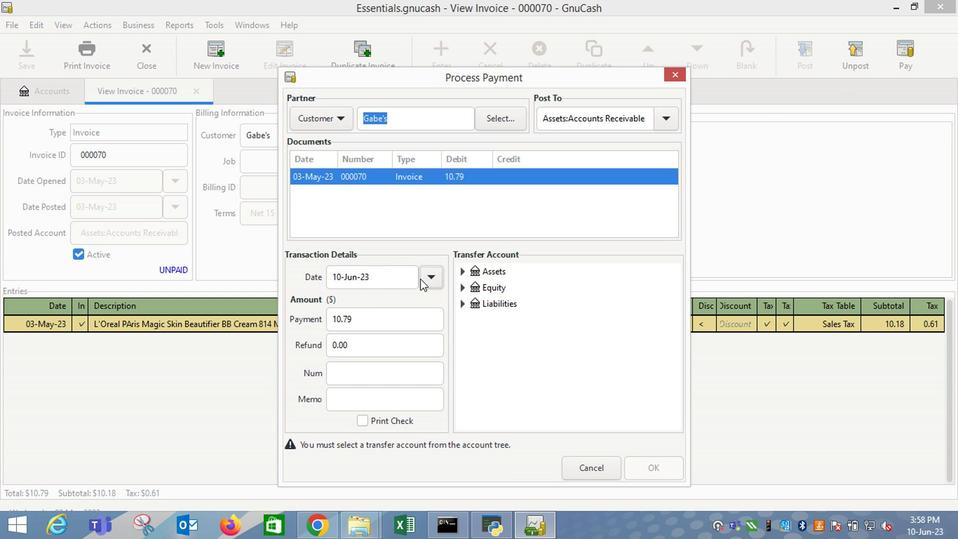 
Action: Mouse pressed left at (427, 274)
Screenshot: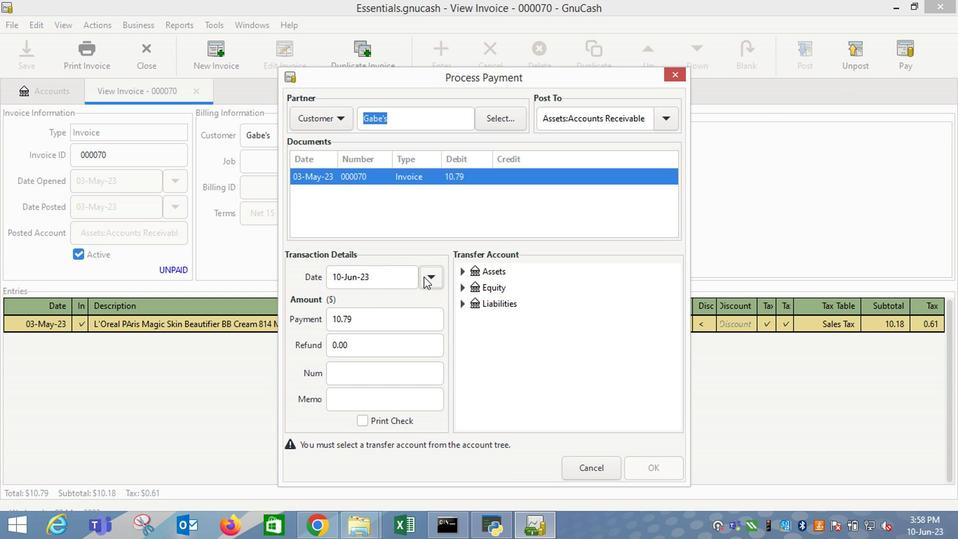 
Action: Mouse moved to (319, 296)
Screenshot: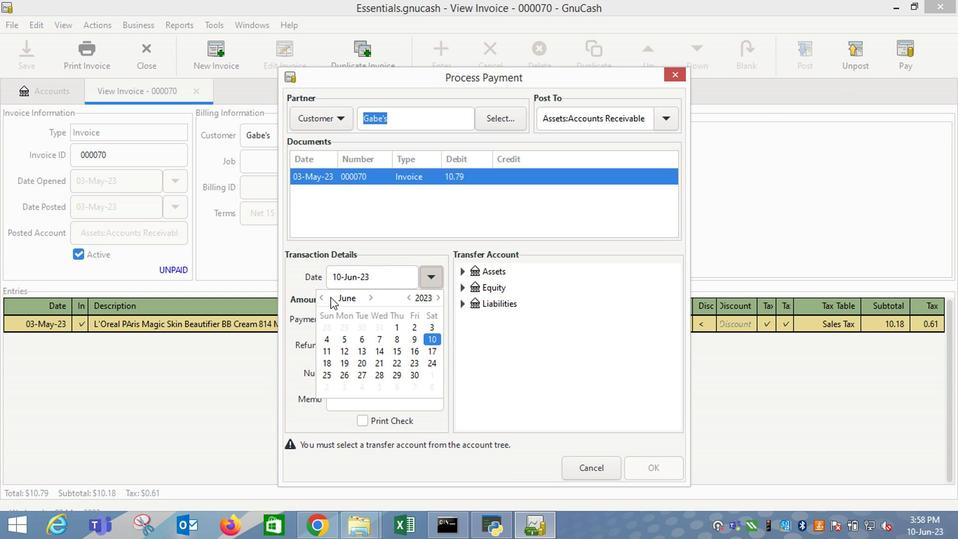 
Action: Mouse pressed left at (319, 296)
Screenshot: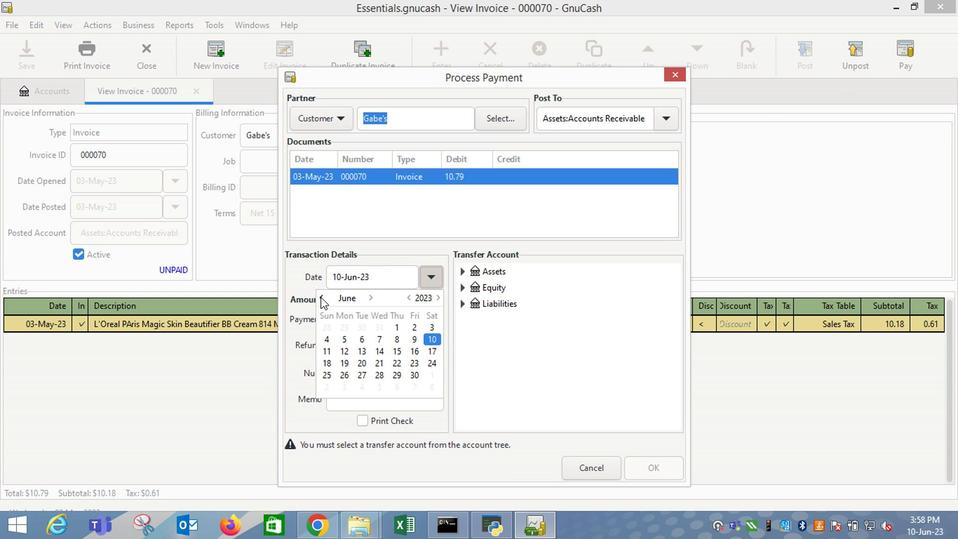 
Action: Mouse moved to (377, 352)
Screenshot: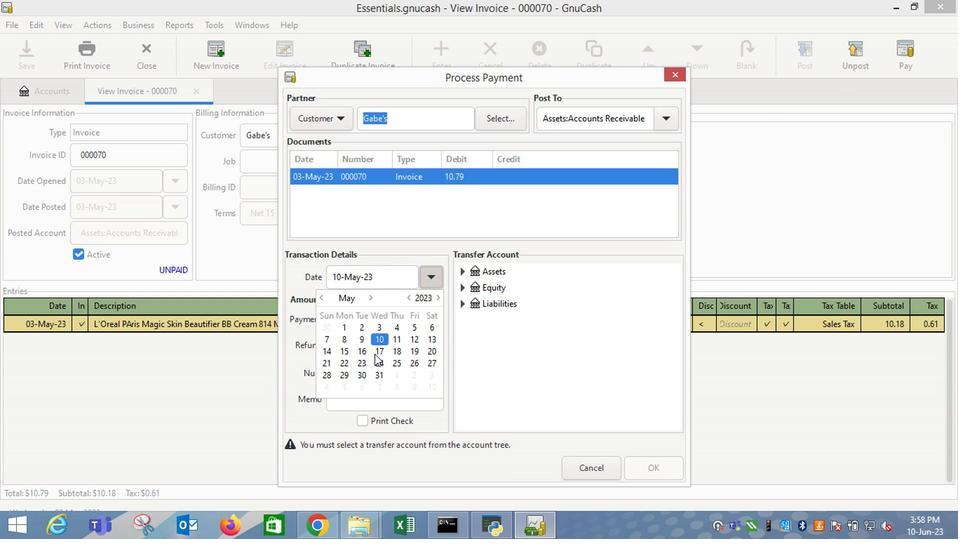 
Action: Mouse pressed left at (377, 352)
Screenshot: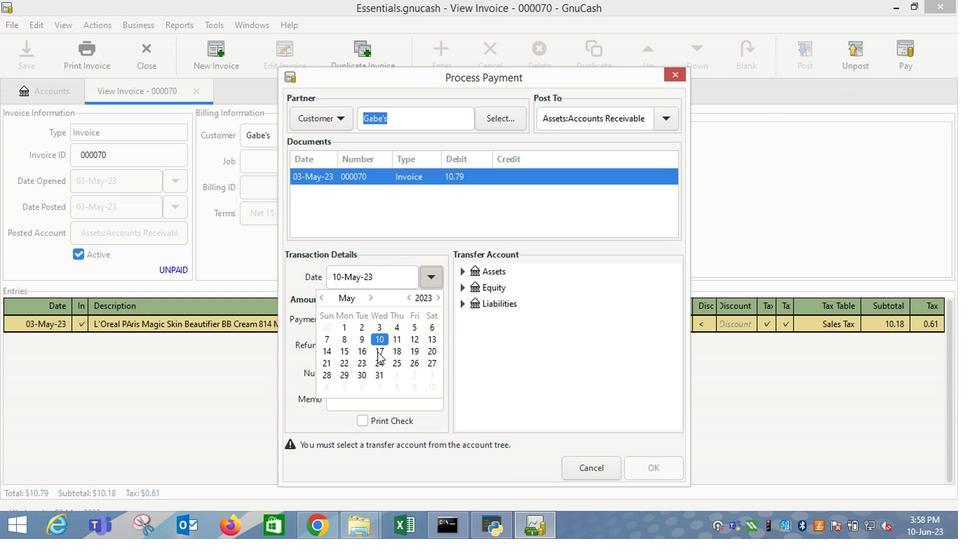 
Action: Mouse moved to (494, 344)
Screenshot: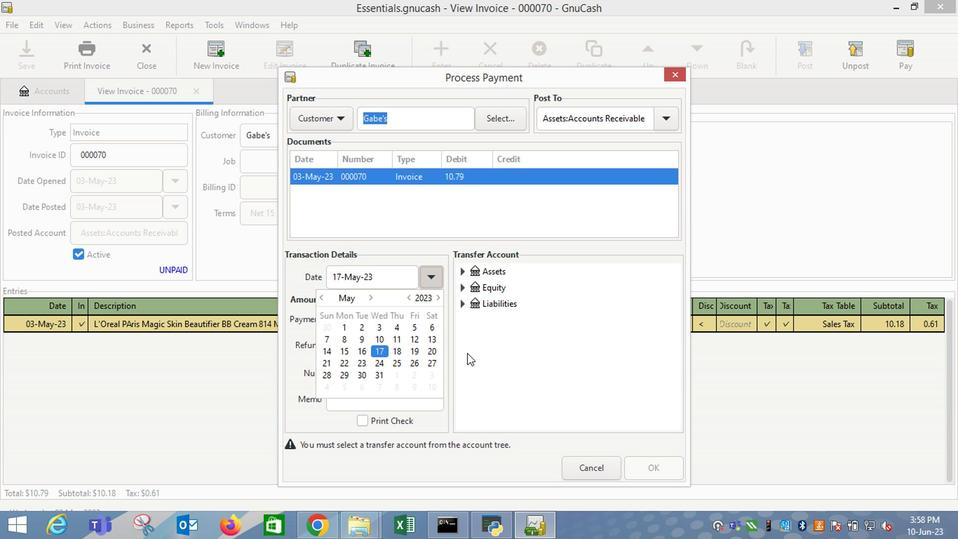 
Action: Mouse pressed left at (494, 344)
Screenshot: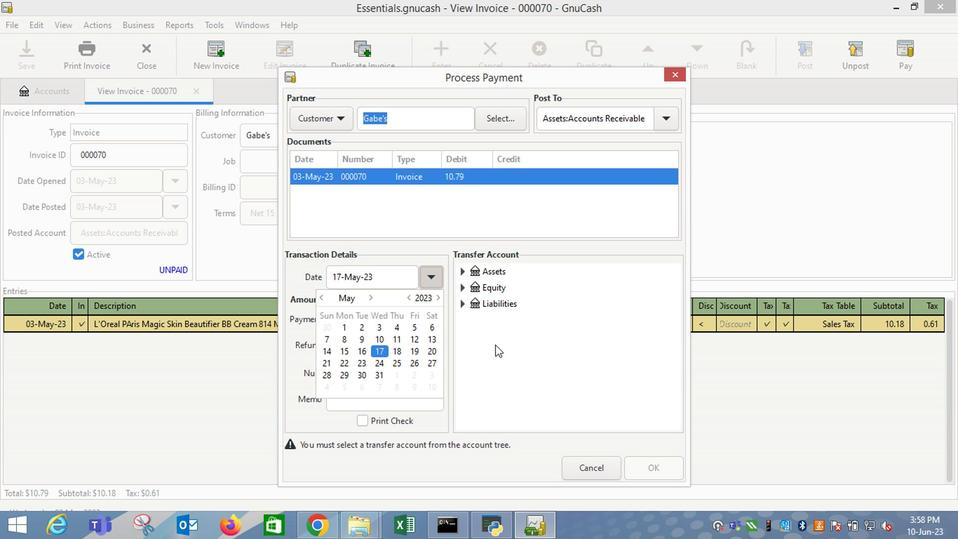 
Action: Mouse moved to (462, 268)
Screenshot: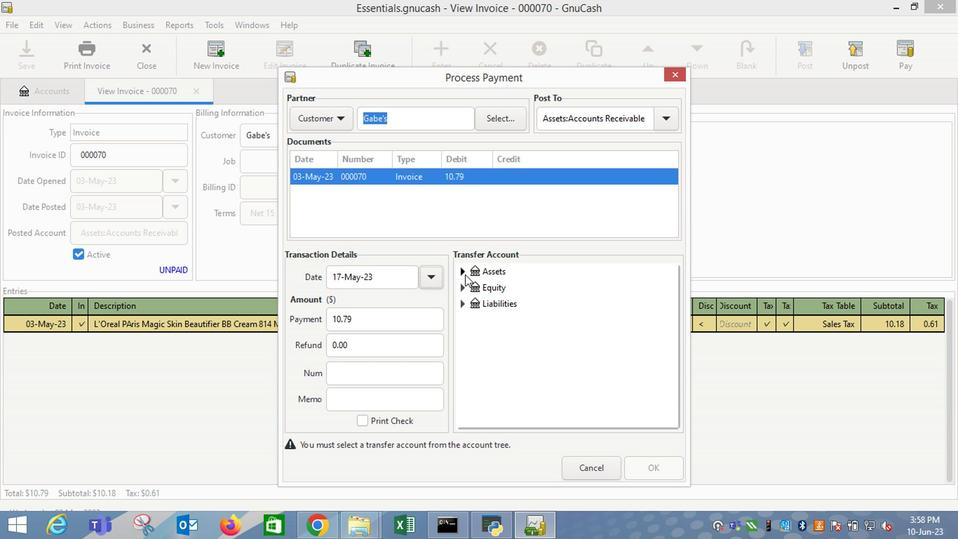
Action: Mouse pressed left at (462, 268)
Screenshot: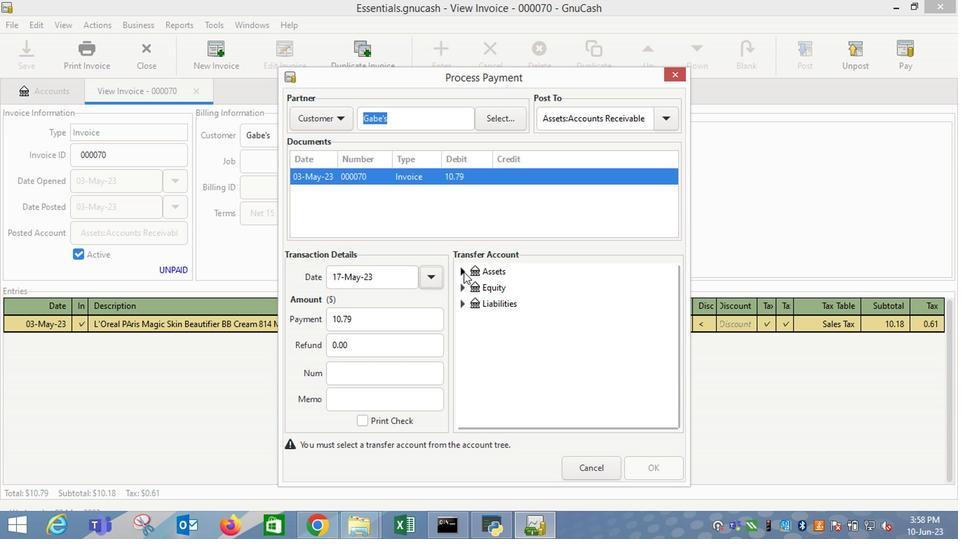 
Action: Mouse moved to (477, 287)
Screenshot: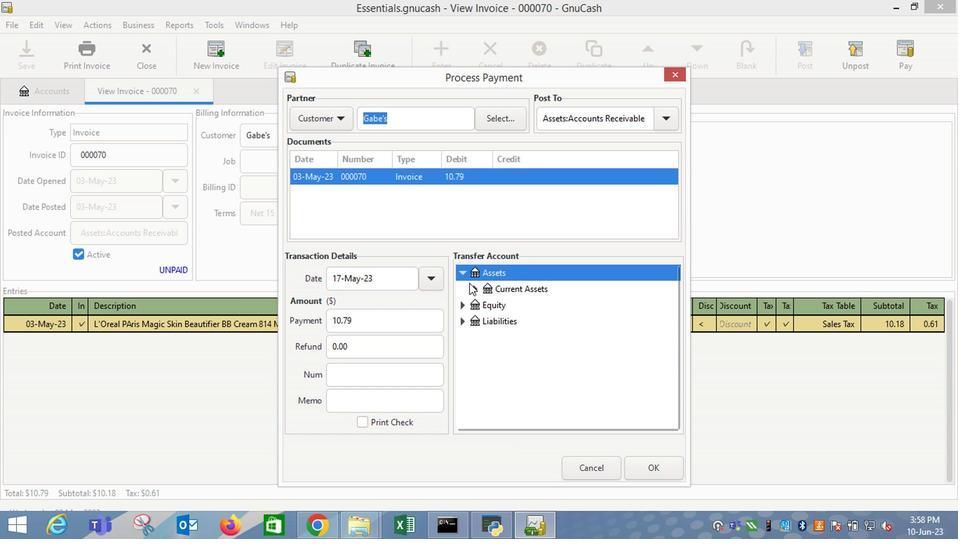 
Action: Mouse pressed left at (477, 287)
Screenshot: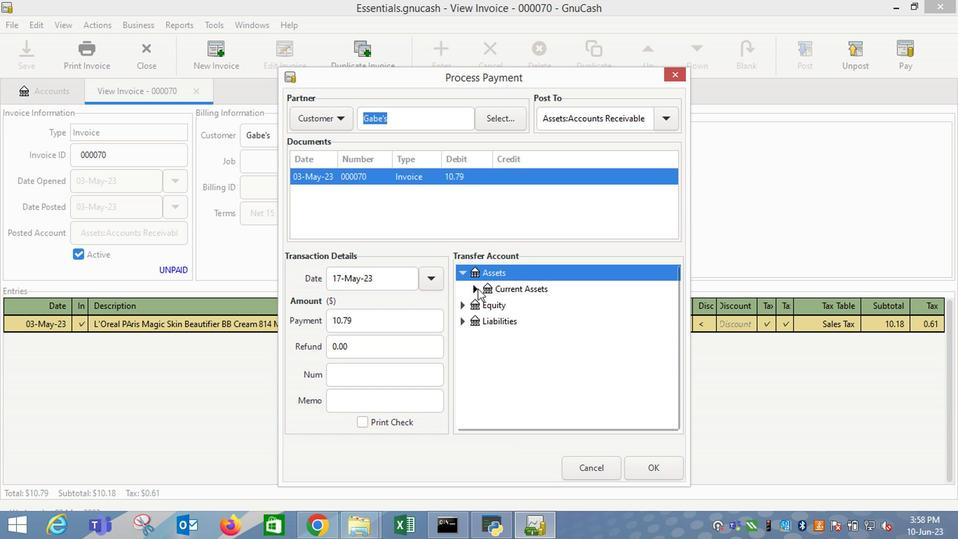 
Action: Mouse moved to (510, 302)
Screenshot: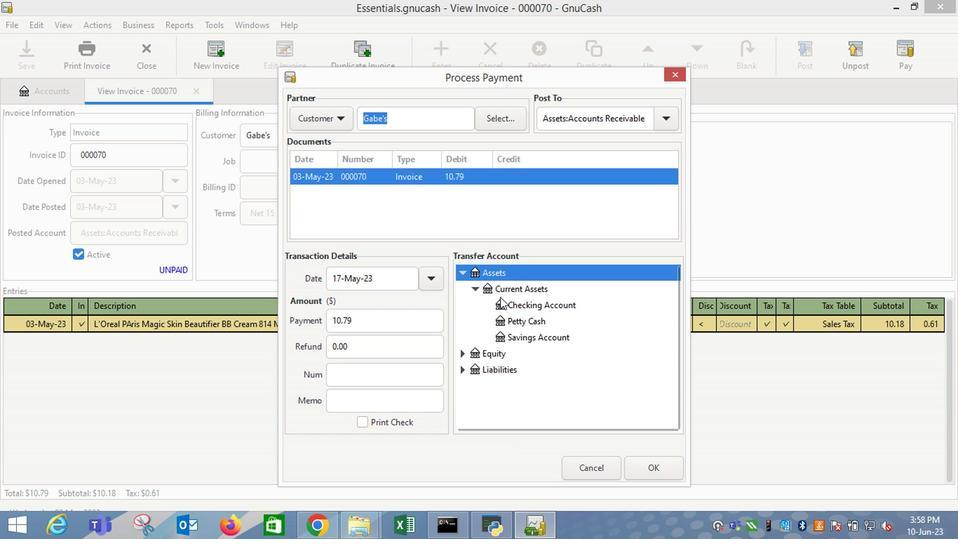 
Action: Mouse pressed left at (510, 302)
Screenshot: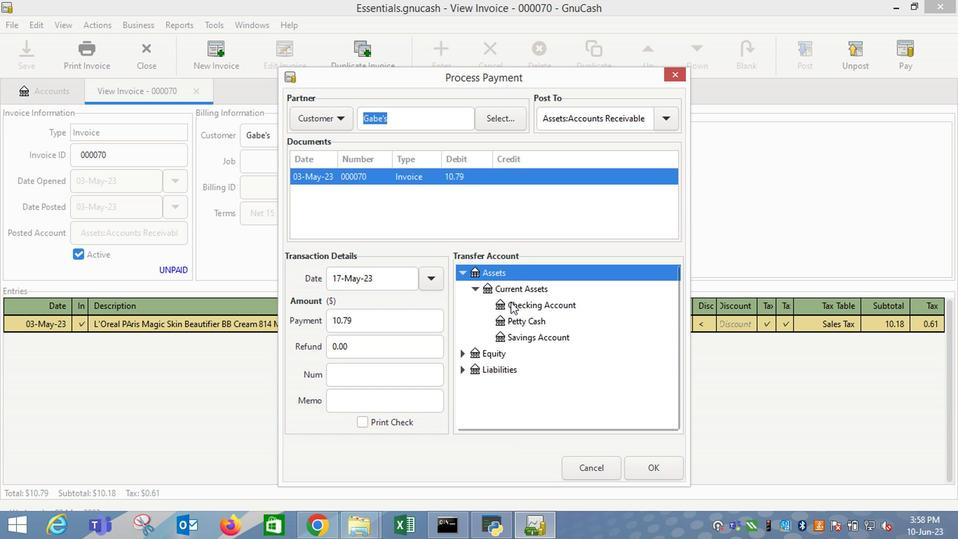 
Action: Mouse moved to (654, 470)
Screenshot: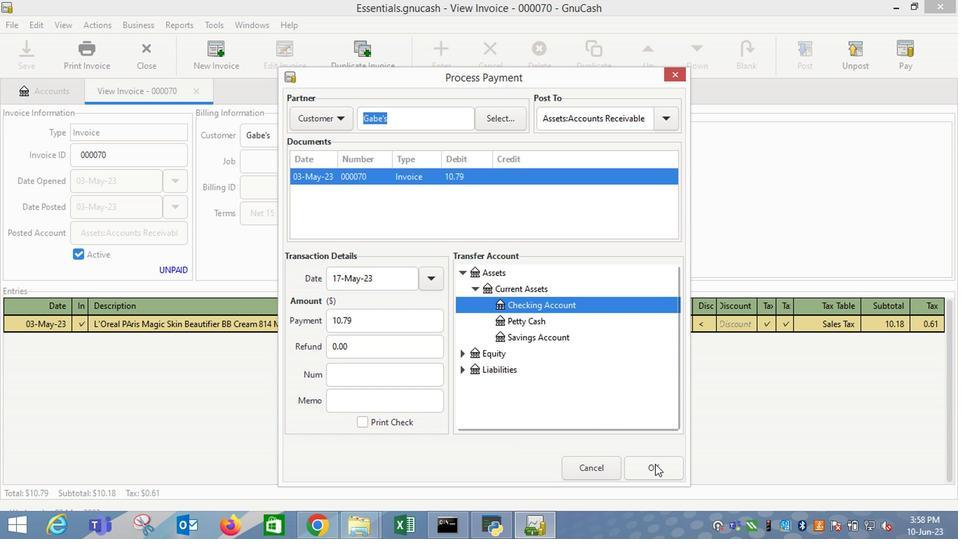 
Action: Mouse pressed left at (654, 470)
Screenshot: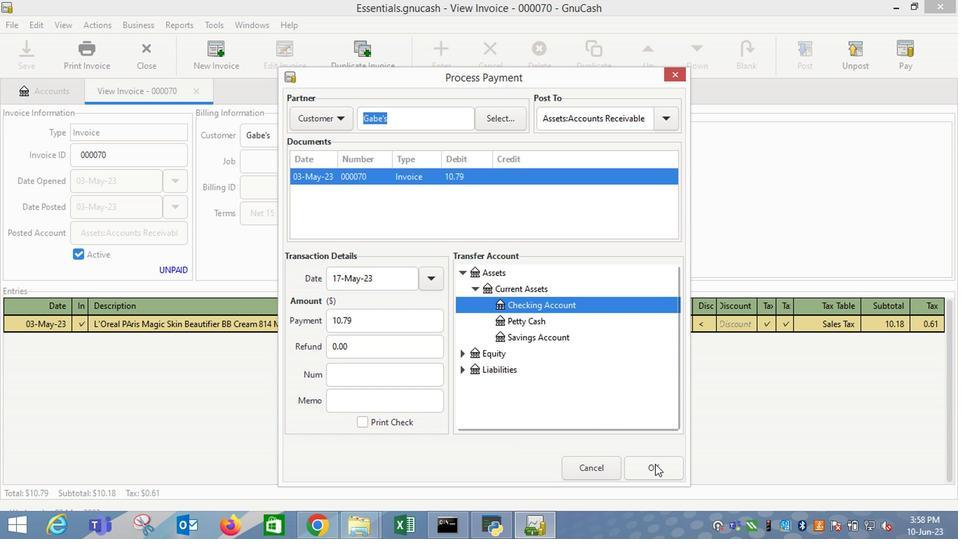 
Action: Mouse moved to (81, 45)
Screenshot: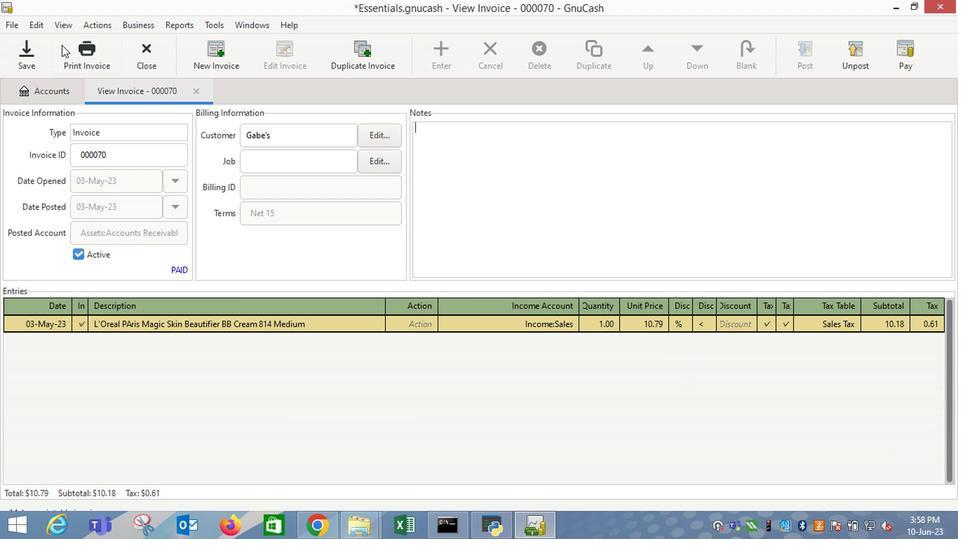 
Action: Mouse pressed left at (81, 45)
Screenshot: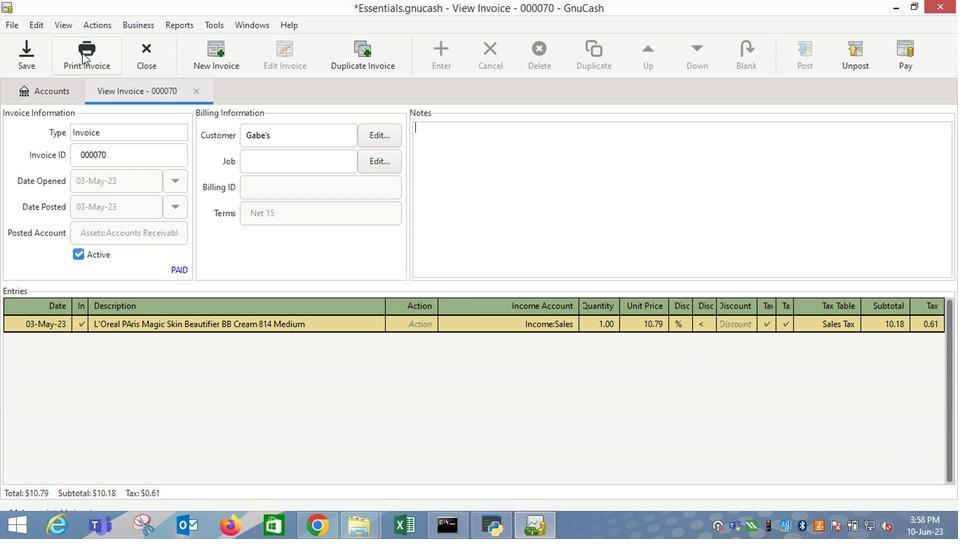 
Action: Mouse moved to (663, 48)
Screenshot: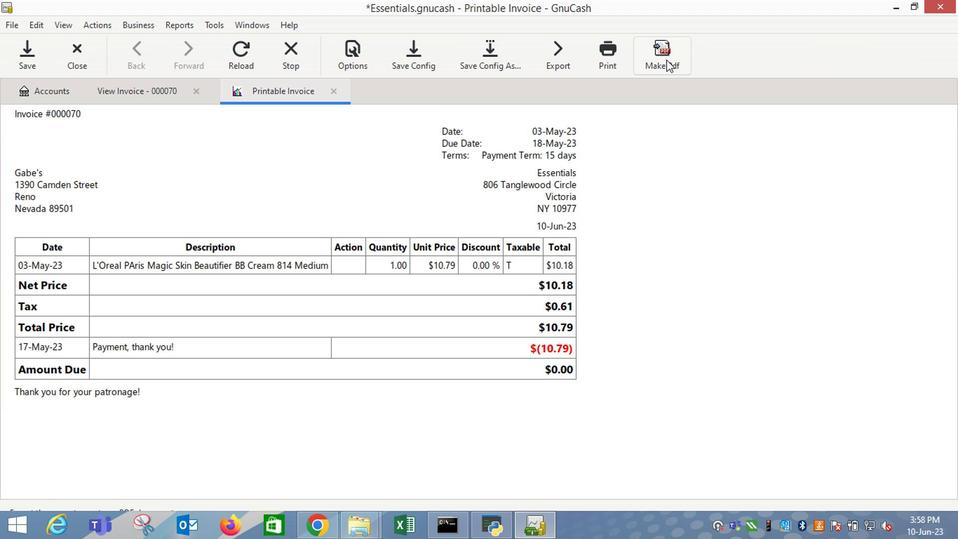 
Action: Mouse pressed left at (663, 48)
Screenshot: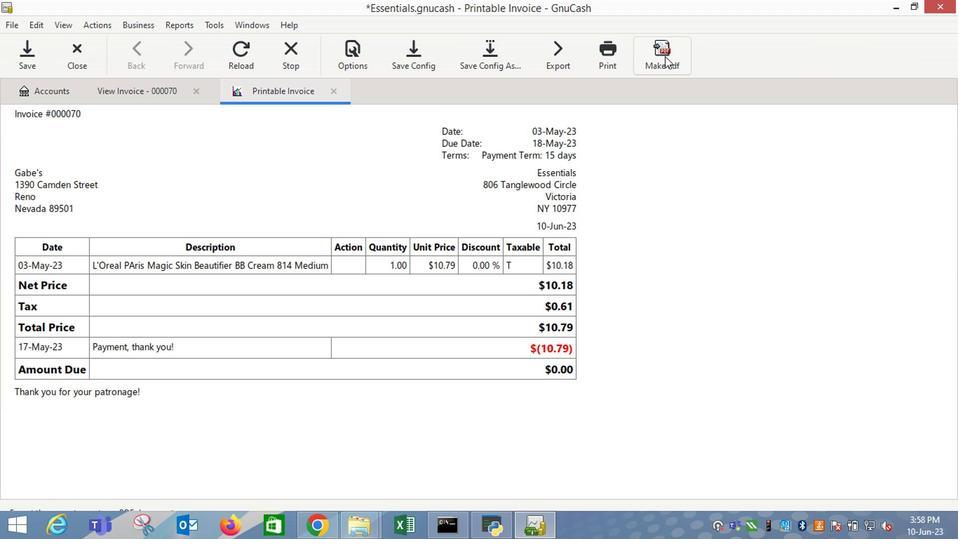
Action: Mouse moved to (159, 358)
Screenshot: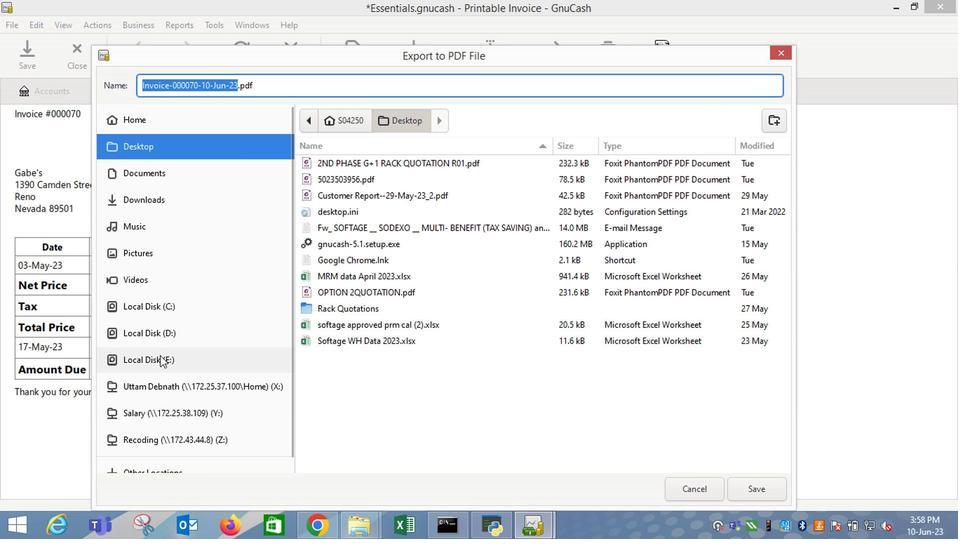 
Action: Mouse pressed left at (159, 358)
Screenshot: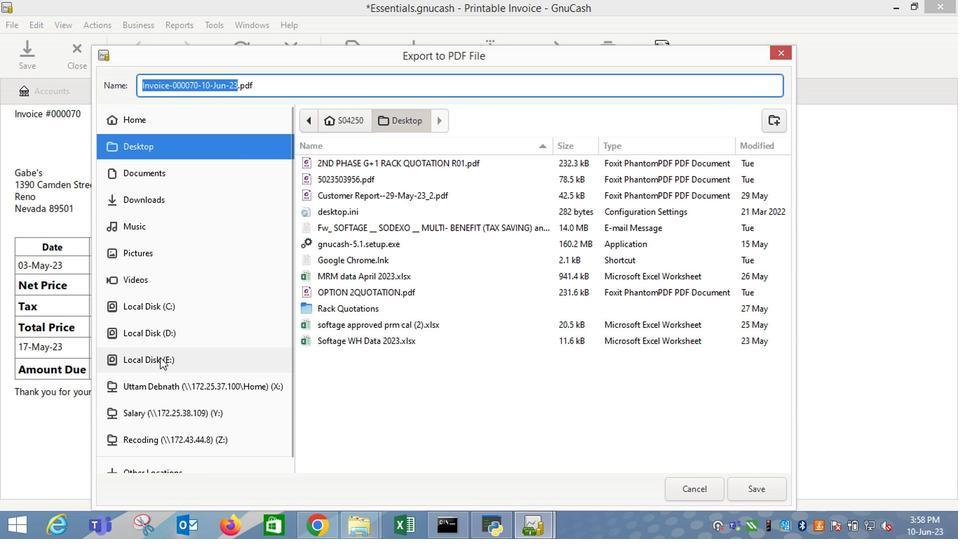 
Action: Mouse moved to (326, 272)
Screenshot: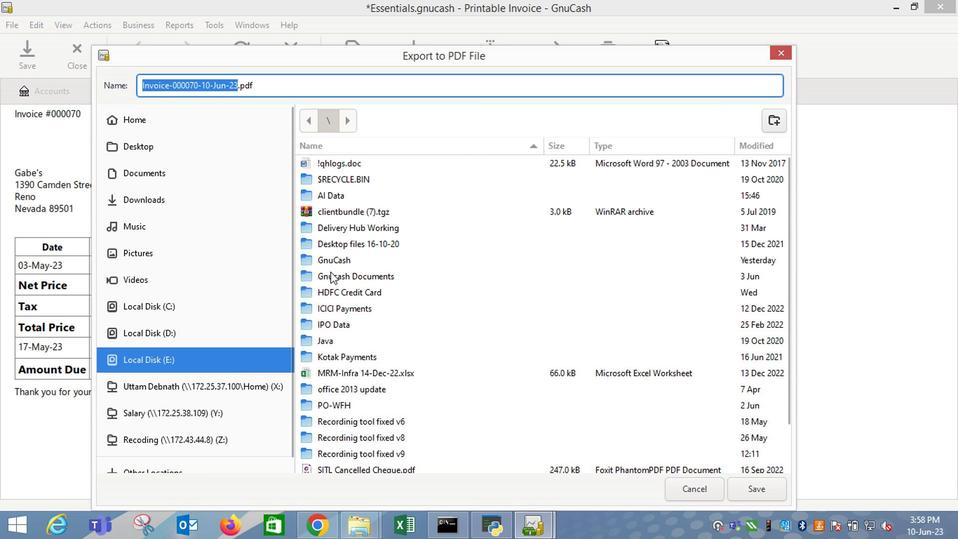 
Action: Mouse pressed left at (326, 272)
Screenshot: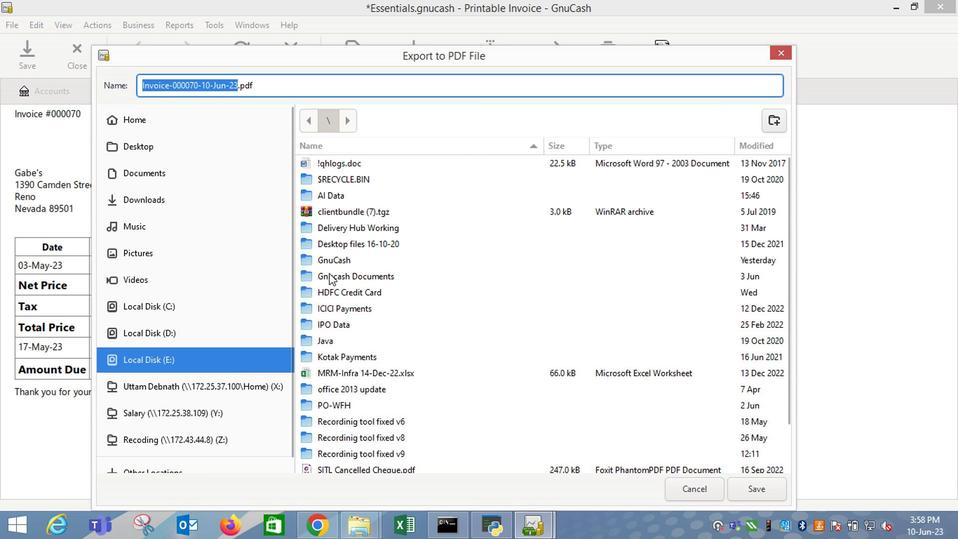 
Action: Mouse pressed left at (326, 272)
Screenshot: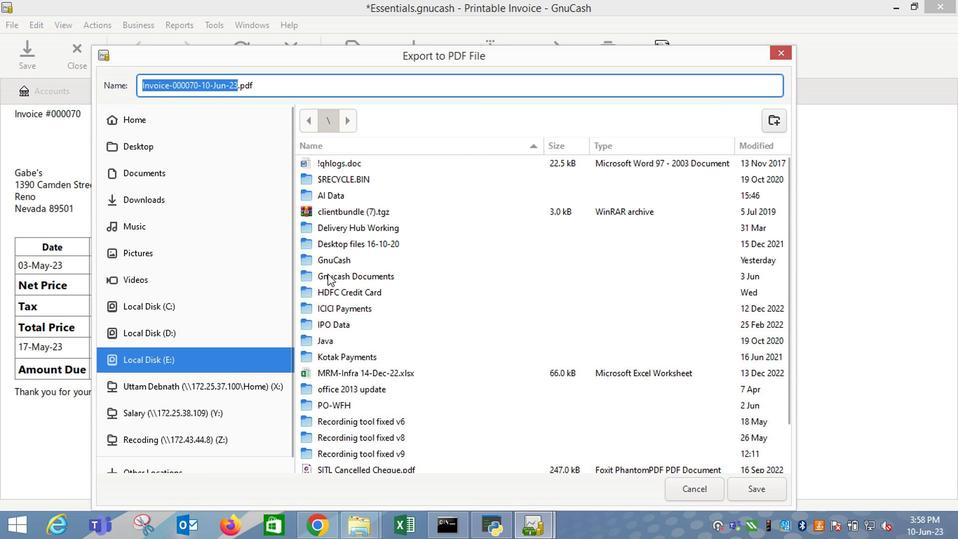 
Action: Mouse moved to (326, 156)
Screenshot: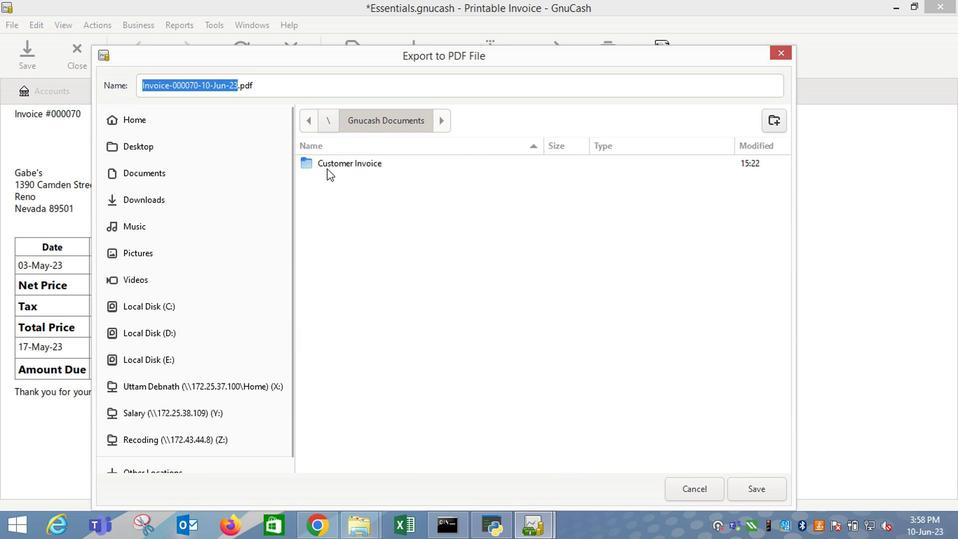 
Action: Mouse pressed left at (326, 156)
Screenshot: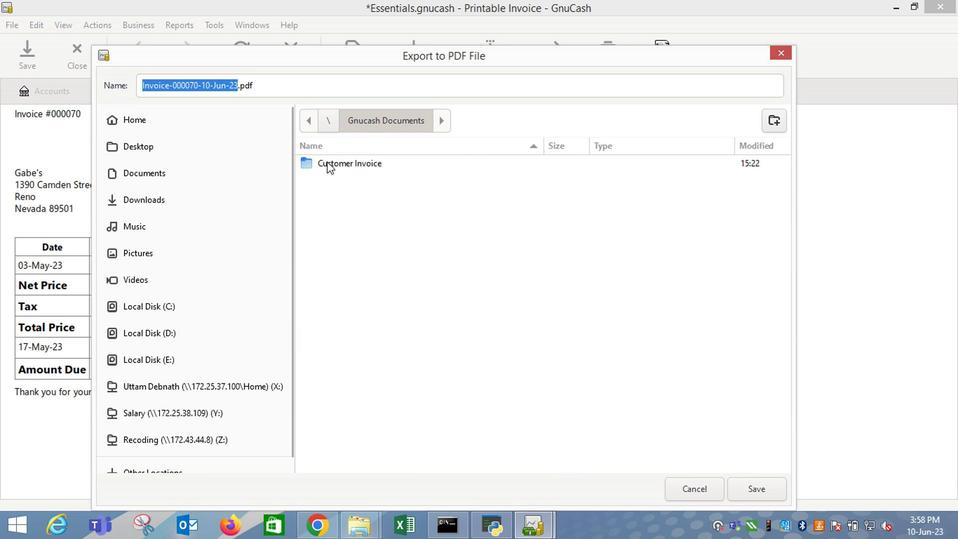 
Action: Mouse pressed left at (326, 156)
Screenshot: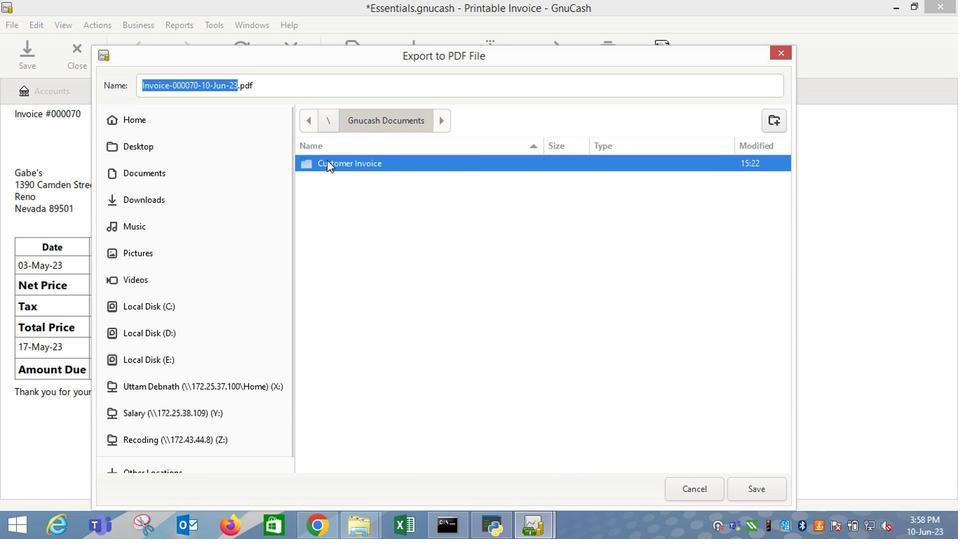 
Action: Mouse moved to (769, 499)
Screenshot: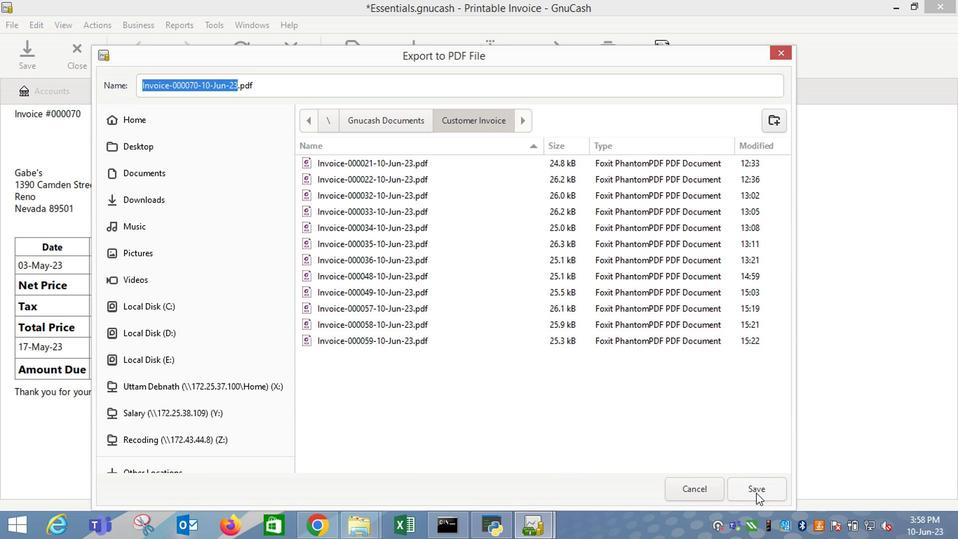 
Action: Mouse pressed left at (769, 499)
Screenshot: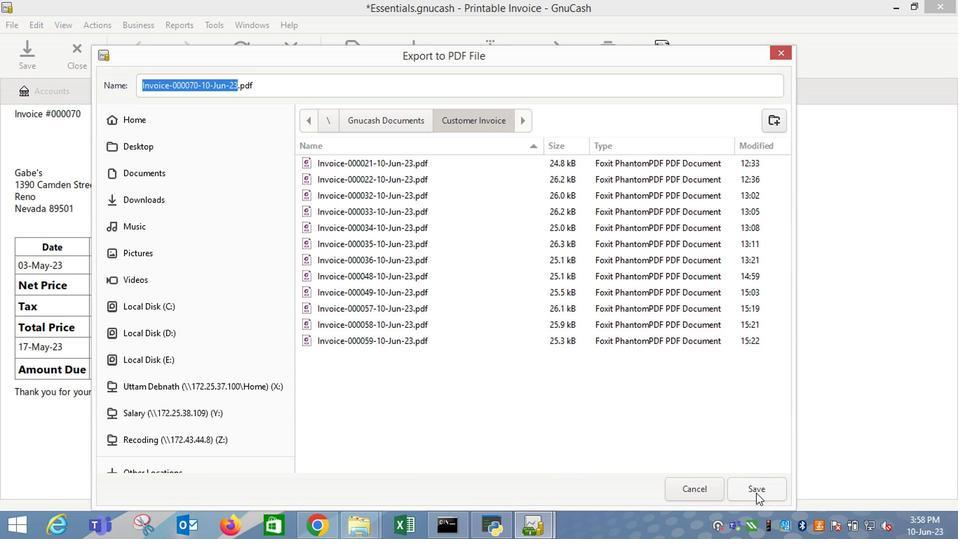 
Action: Mouse moved to (283, 199)
Screenshot: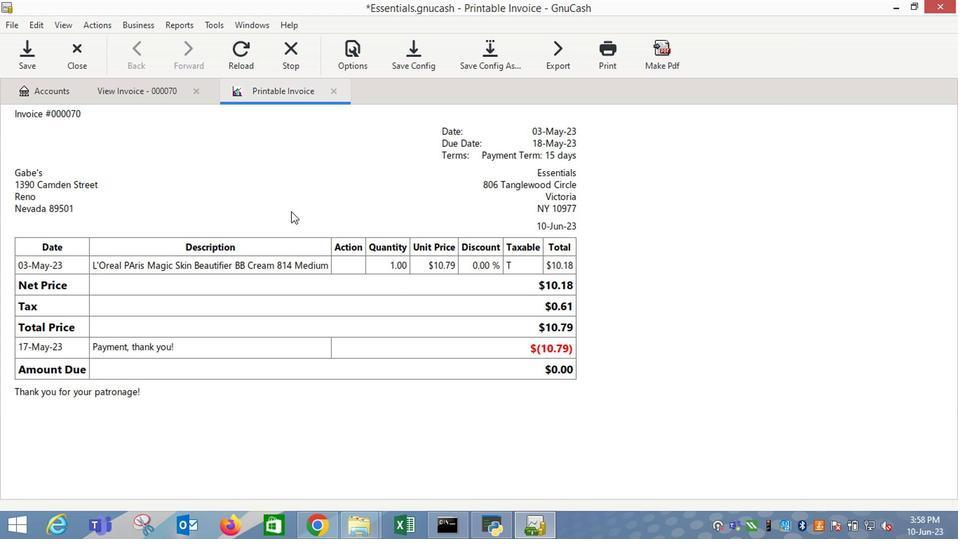 
